 Task: Create a due date automation trigger when advanced on, on the monday after a card is due add fields with custom field "Resume" set to a date less than 1 days ago at 11:00 AM.
Action: Mouse moved to (976, 289)
Screenshot: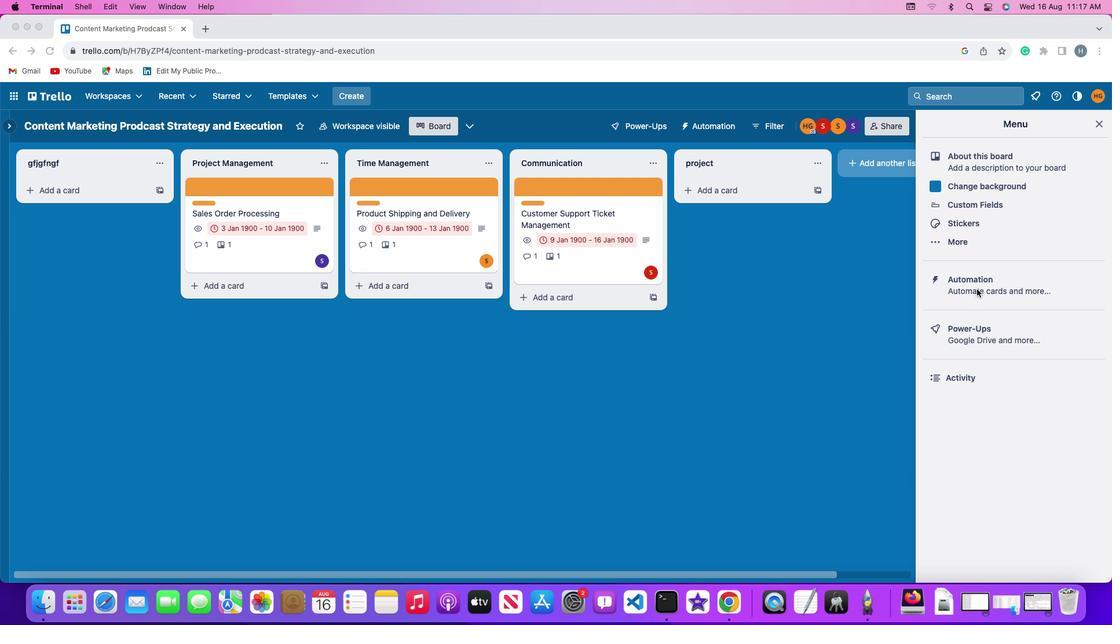 
Action: Mouse pressed left at (976, 289)
Screenshot: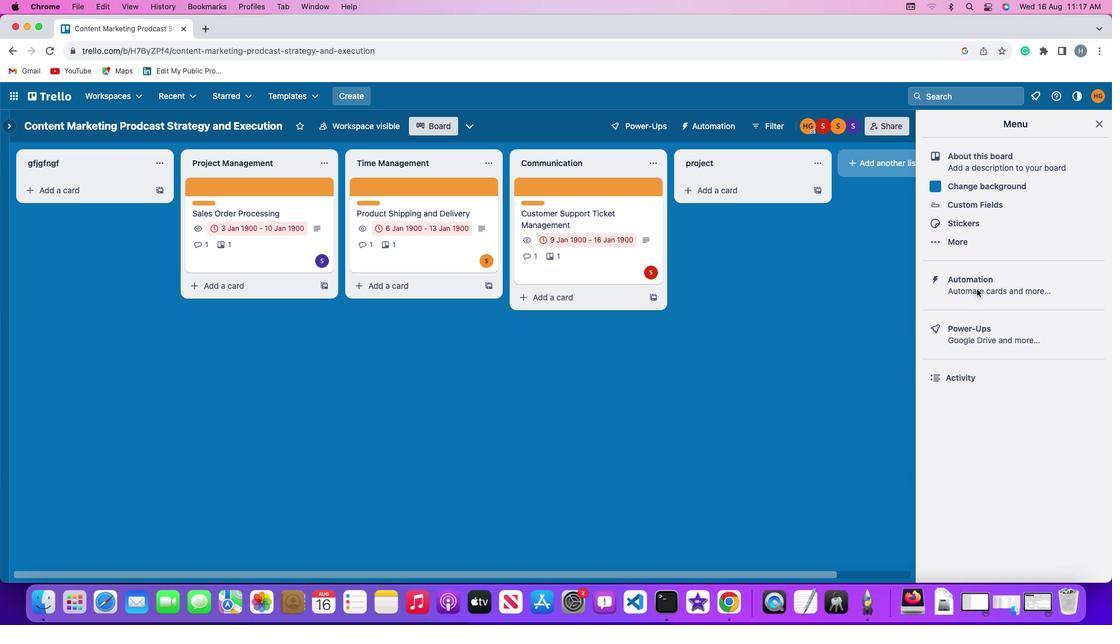 
Action: Mouse pressed left at (976, 289)
Screenshot: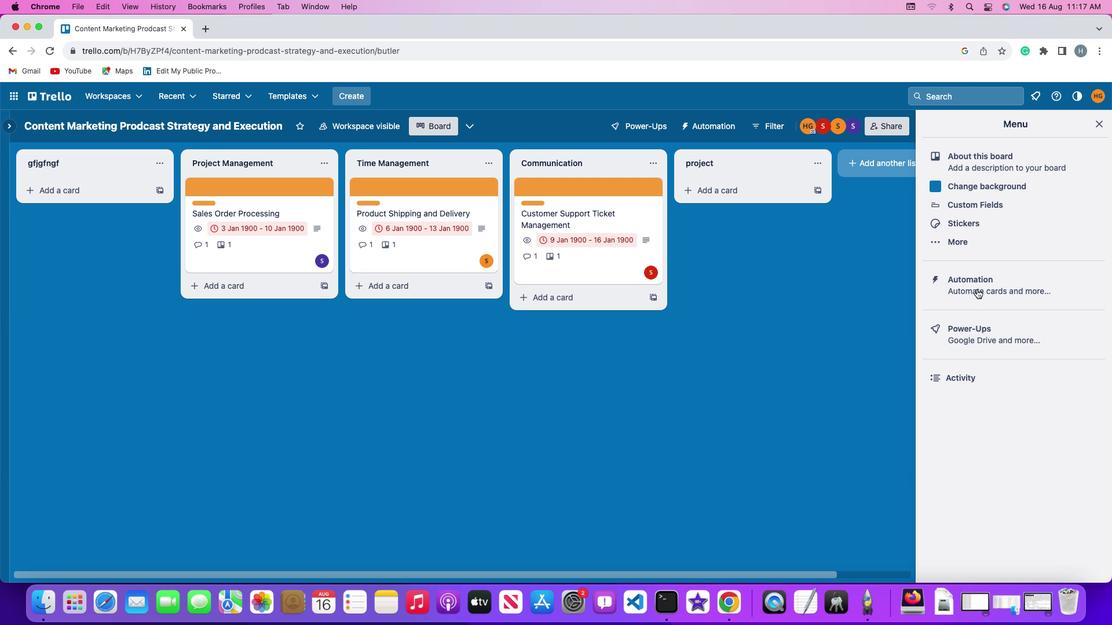 
Action: Mouse moved to (94, 274)
Screenshot: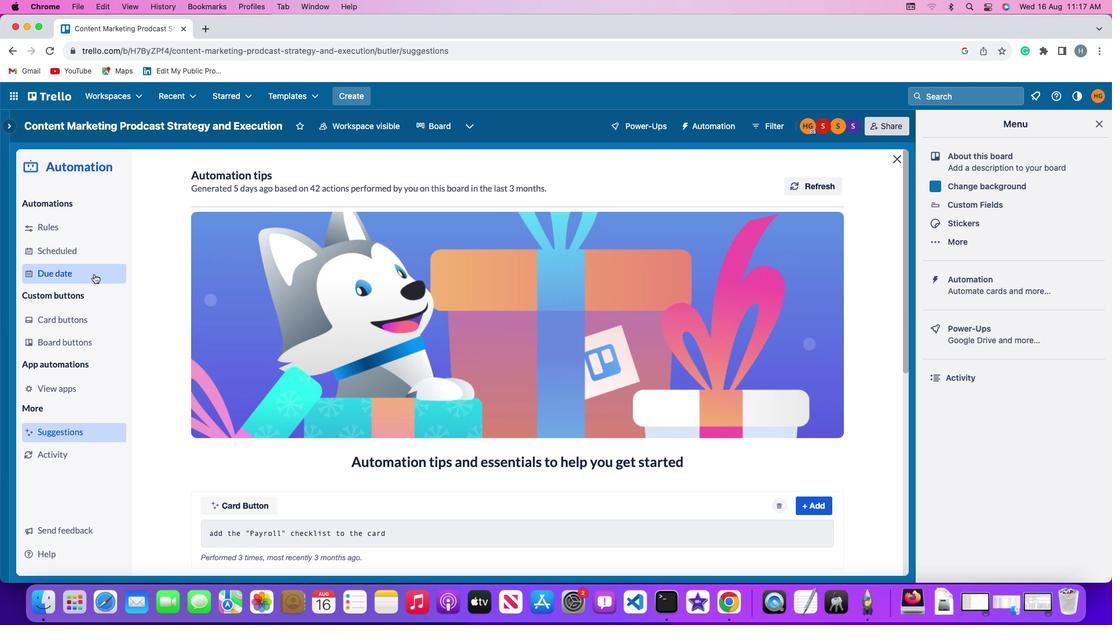 
Action: Mouse pressed left at (94, 274)
Screenshot: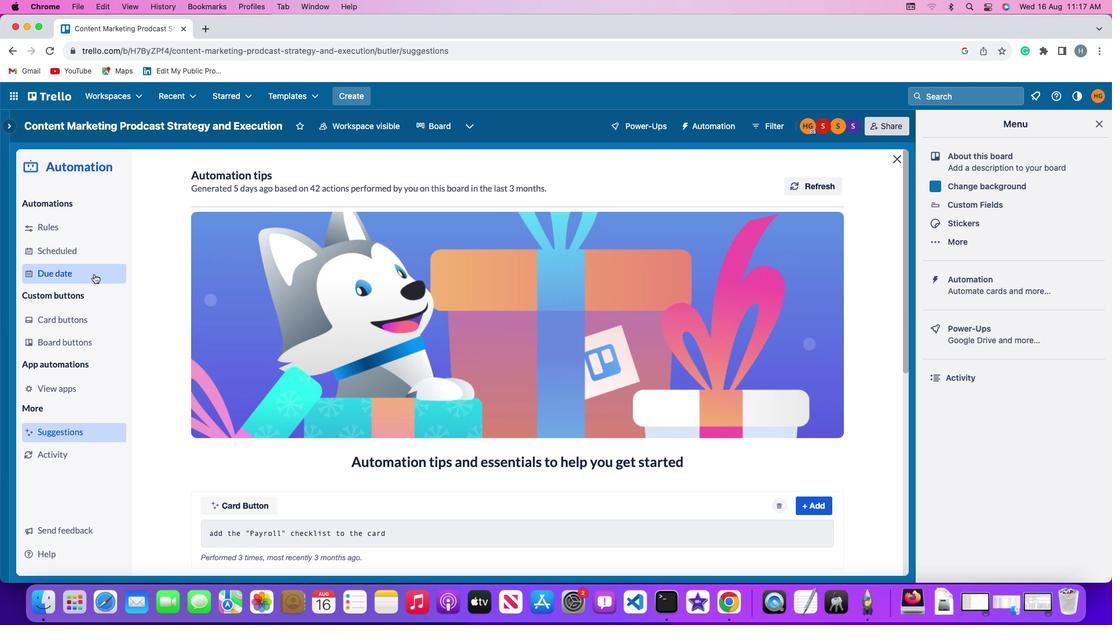 
Action: Mouse moved to (797, 175)
Screenshot: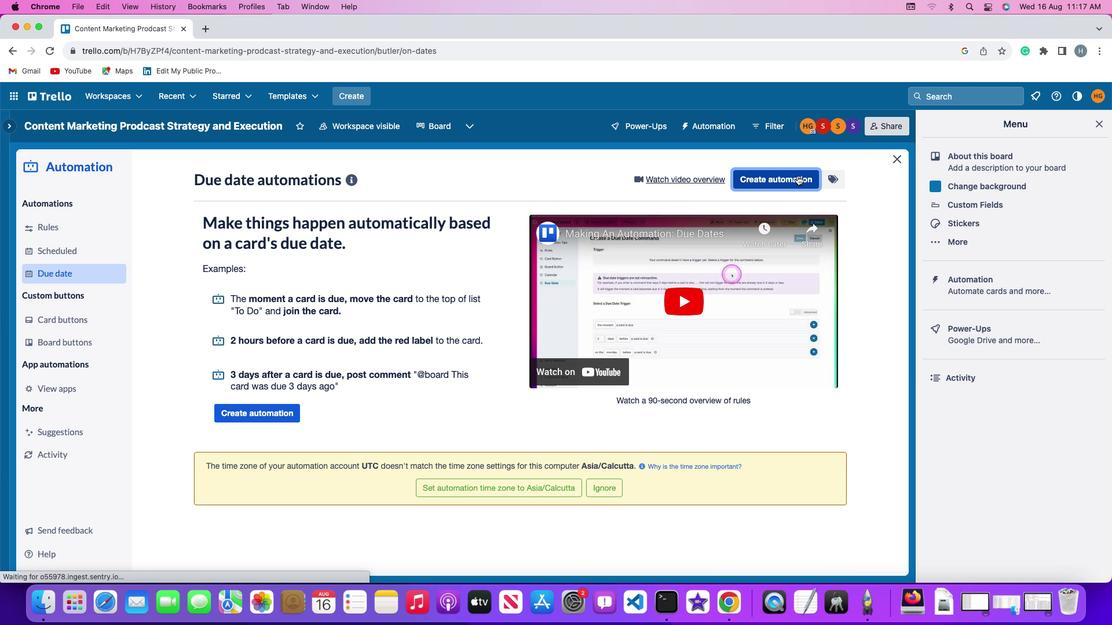 
Action: Mouse pressed left at (797, 175)
Screenshot: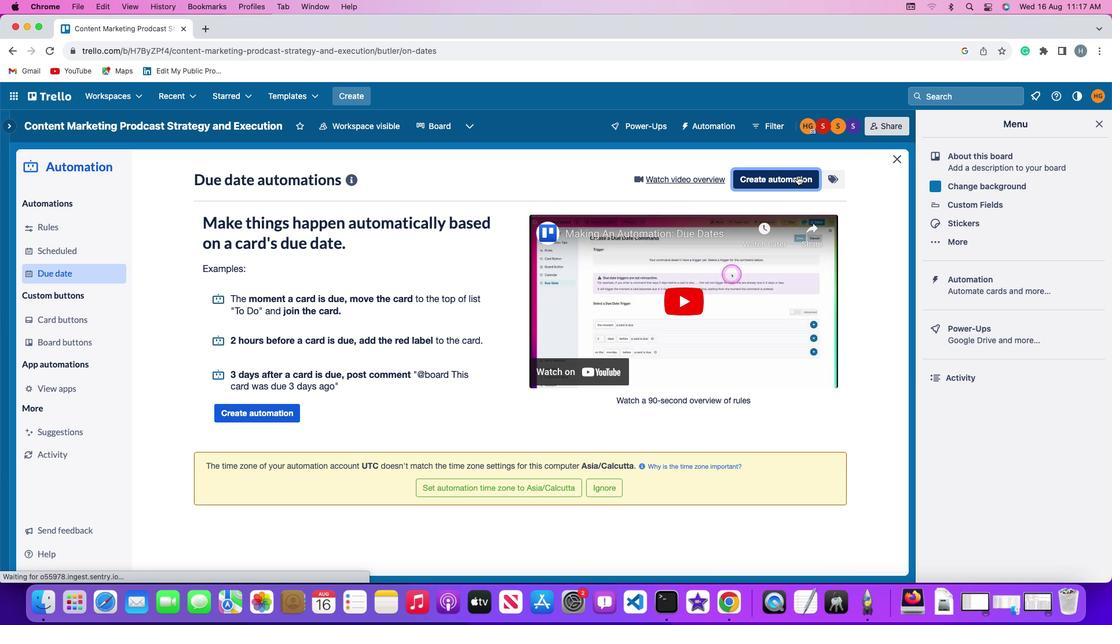 
Action: Mouse moved to (224, 286)
Screenshot: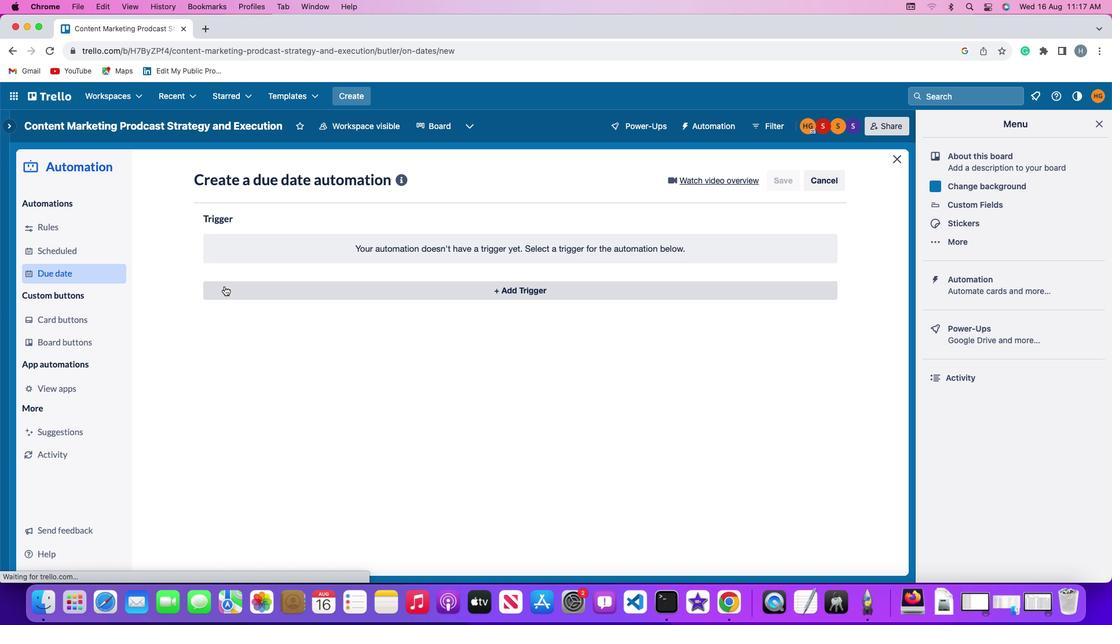 
Action: Mouse pressed left at (224, 286)
Screenshot: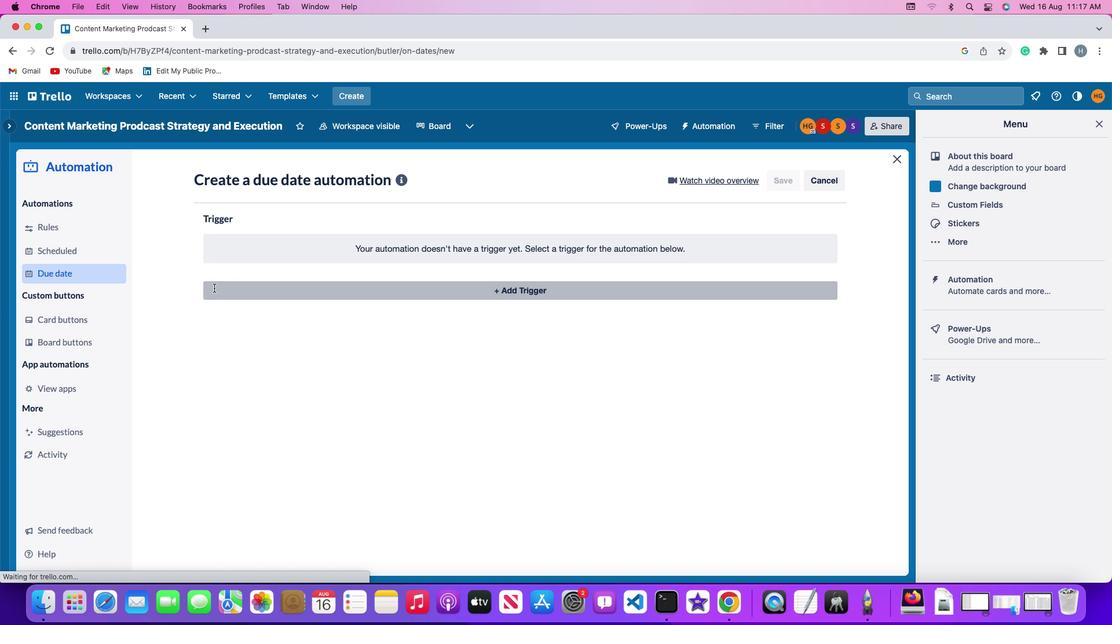 
Action: Mouse moved to (256, 502)
Screenshot: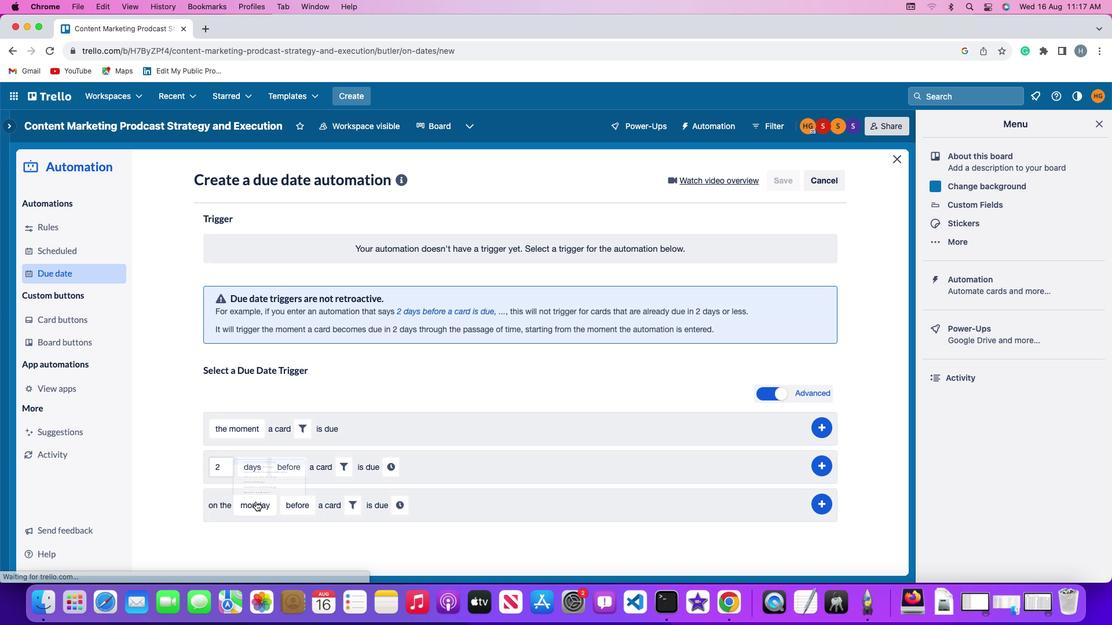 
Action: Mouse pressed left at (256, 502)
Screenshot: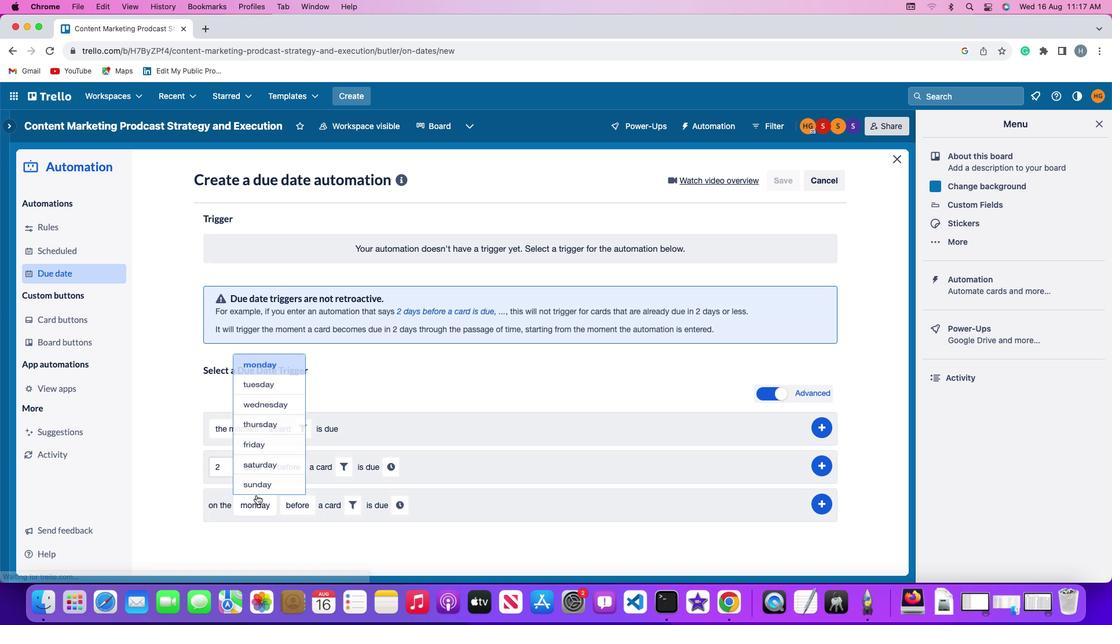 
Action: Mouse moved to (276, 342)
Screenshot: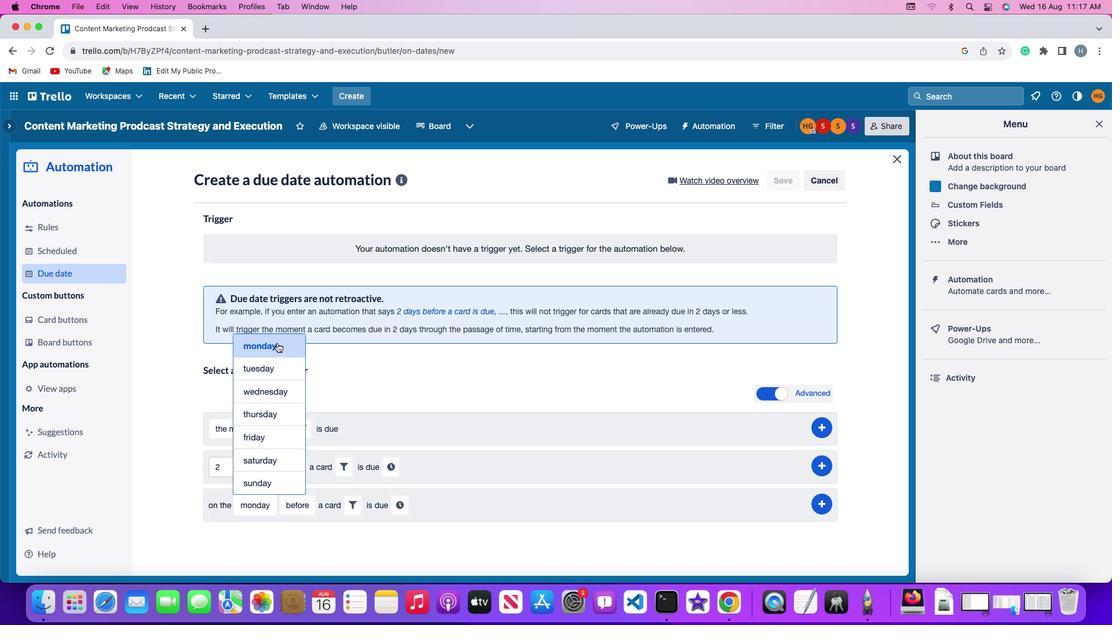 
Action: Mouse pressed left at (276, 342)
Screenshot: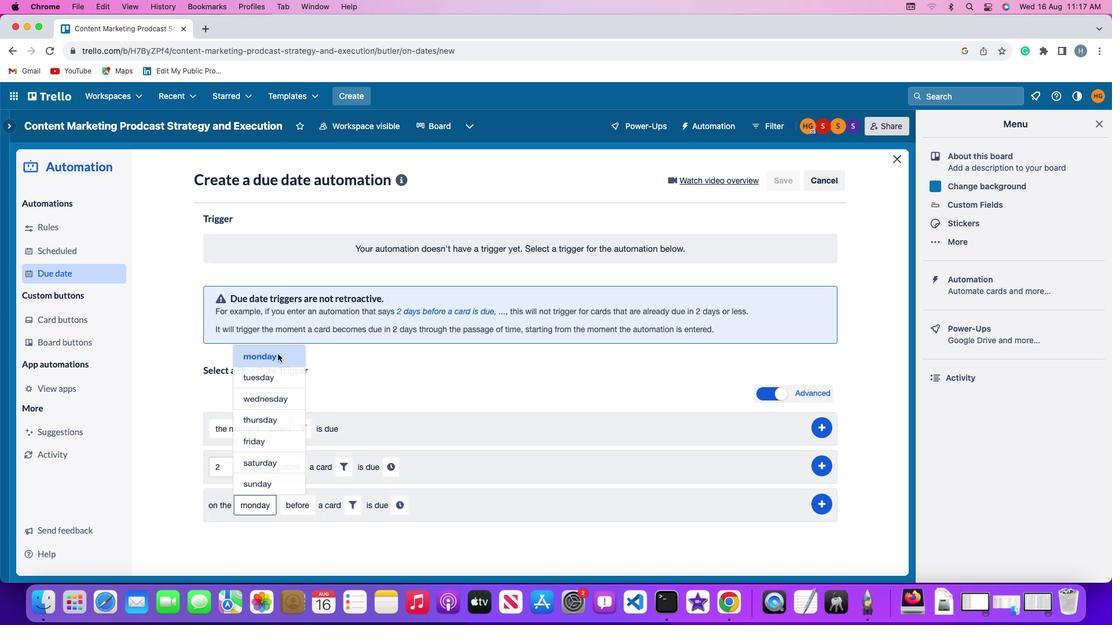 
Action: Mouse moved to (297, 508)
Screenshot: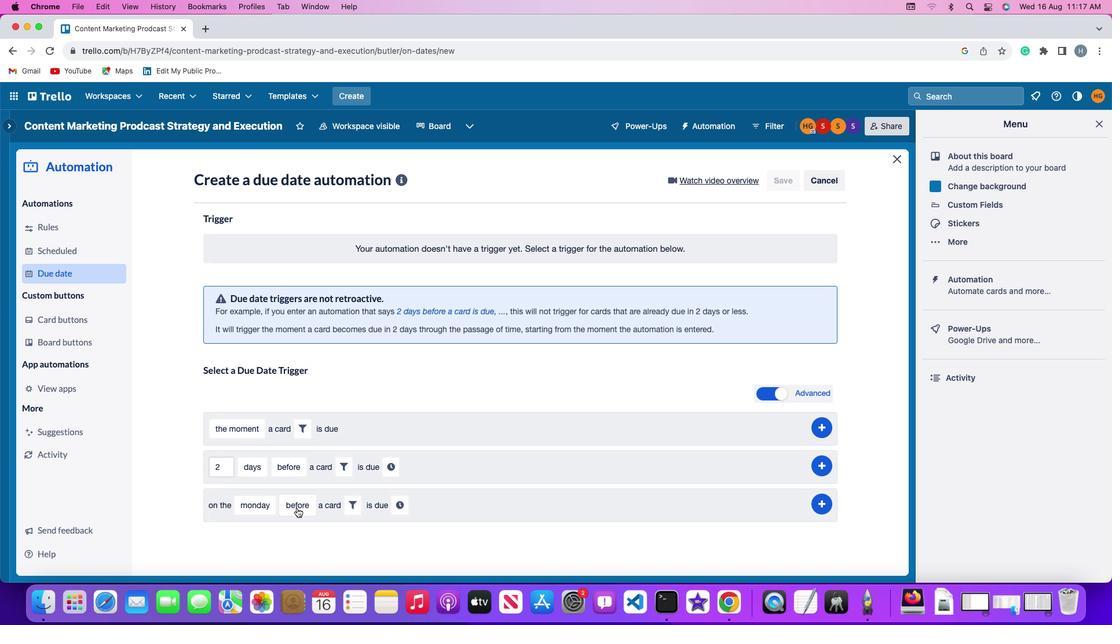 
Action: Mouse pressed left at (297, 508)
Screenshot: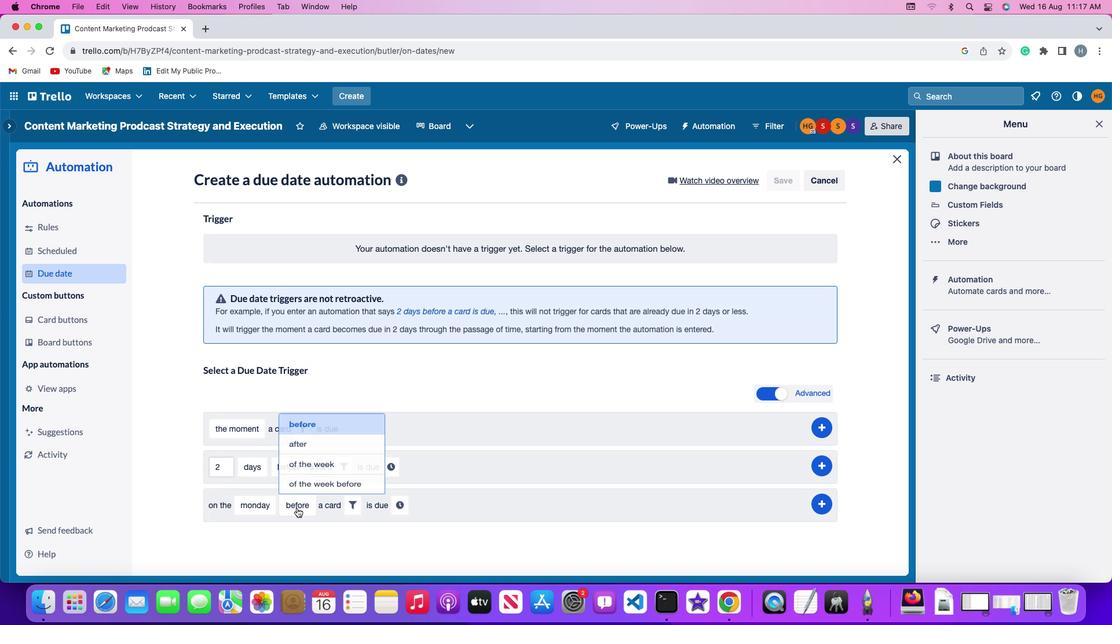 
Action: Mouse moved to (312, 437)
Screenshot: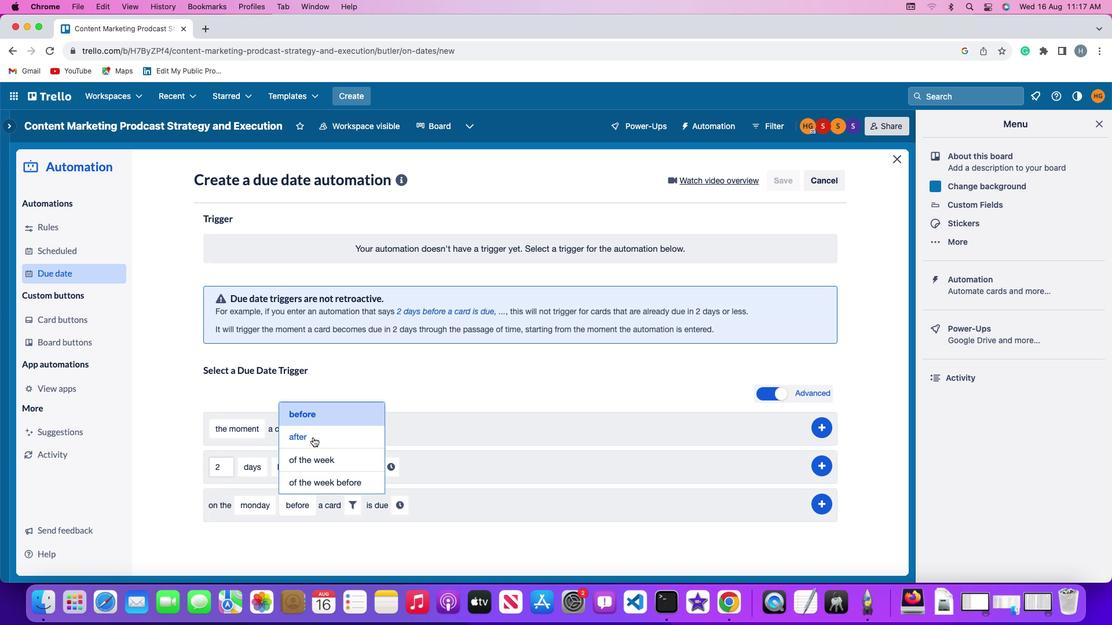 
Action: Mouse pressed left at (312, 437)
Screenshot: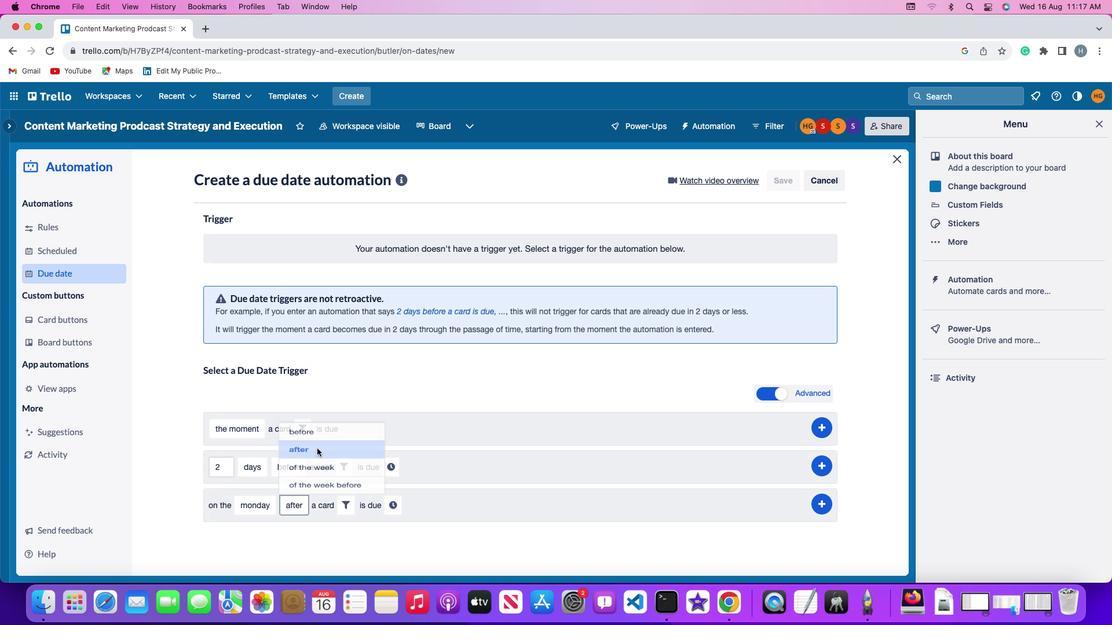 
Action: Mouse moved to (338, 505)
Screenshot: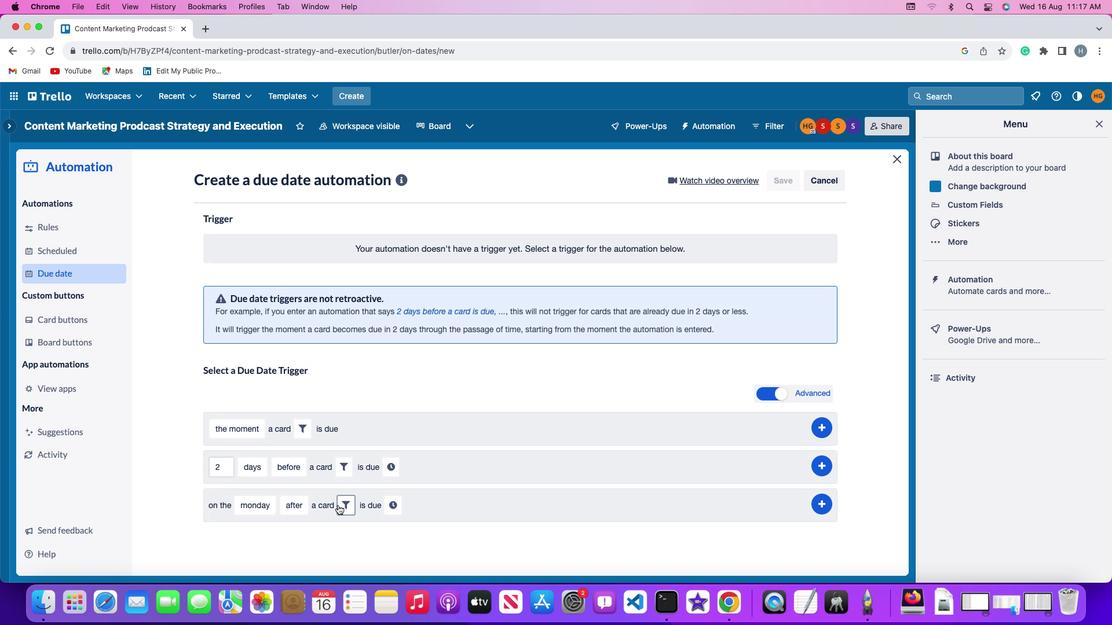 
Action: Mouse pressed left at (338, 505)
Screenshot: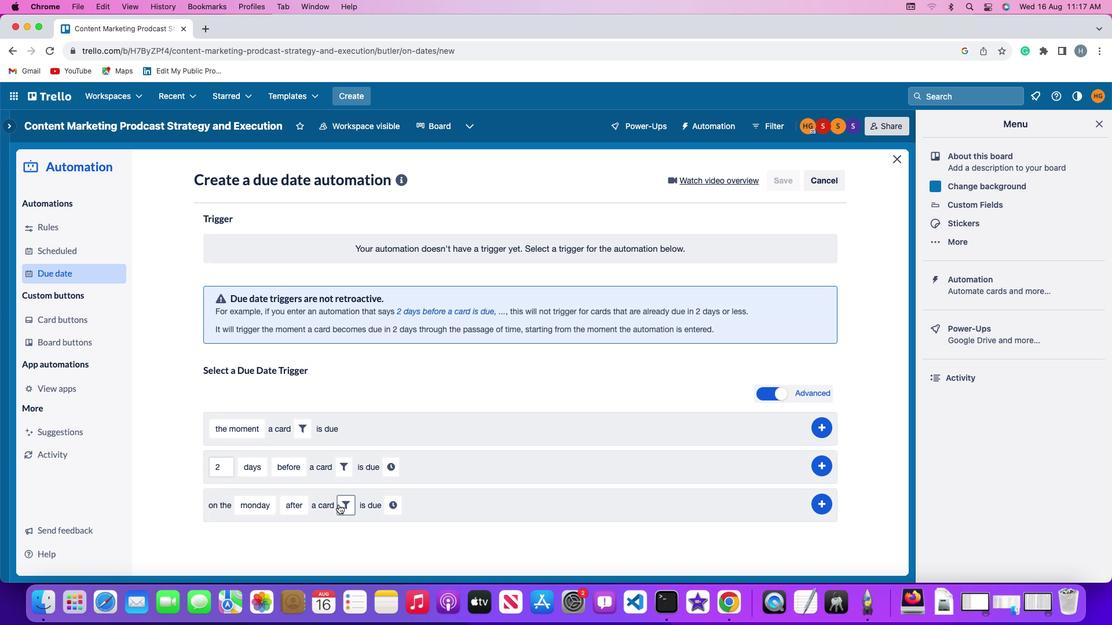 
Action: Mouse moved to (523, 549)
Screenshot: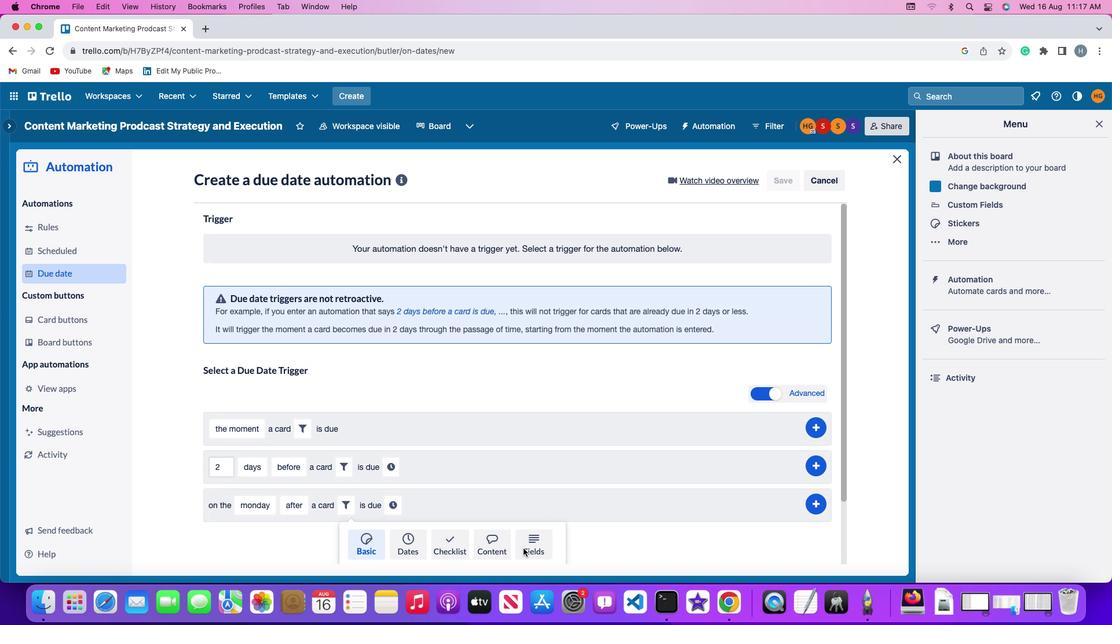 
Action: Mouse pressed left at (523, 549)
Screenshot: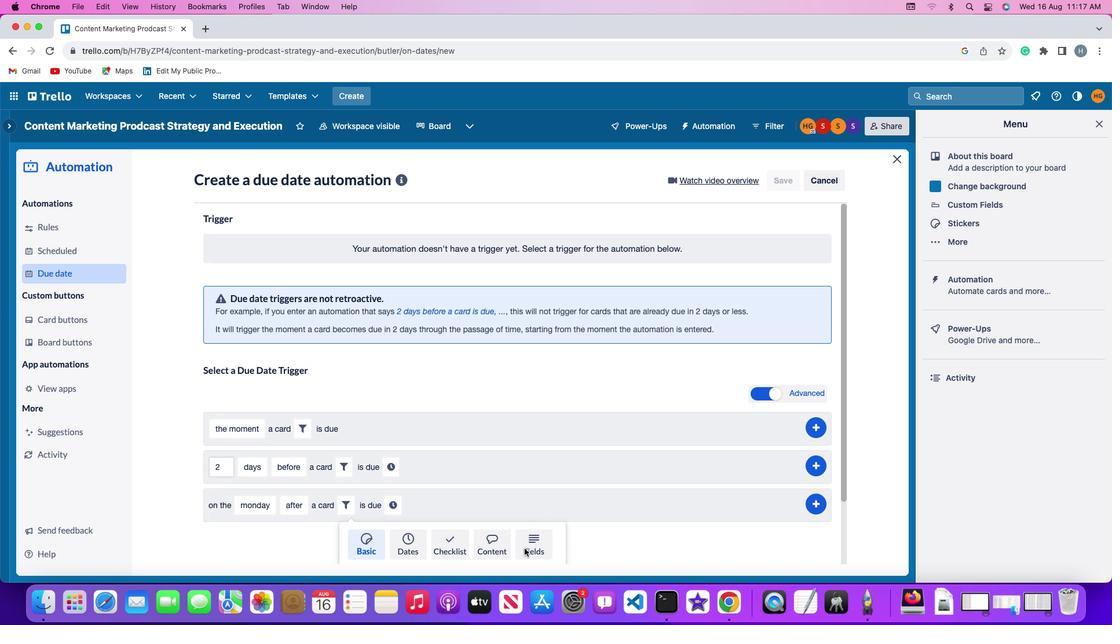 
Action: Mouse moved to (274, 542)
Screenshot: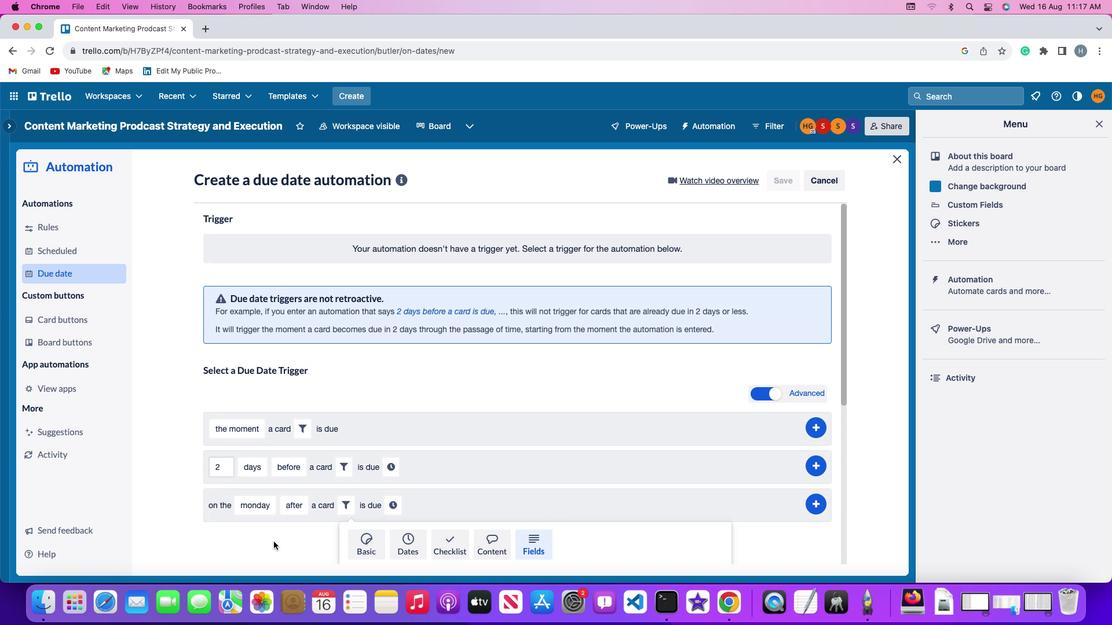 
Action: Mouse scrolled (274, 542) with delta (0, 0)
Screenshot: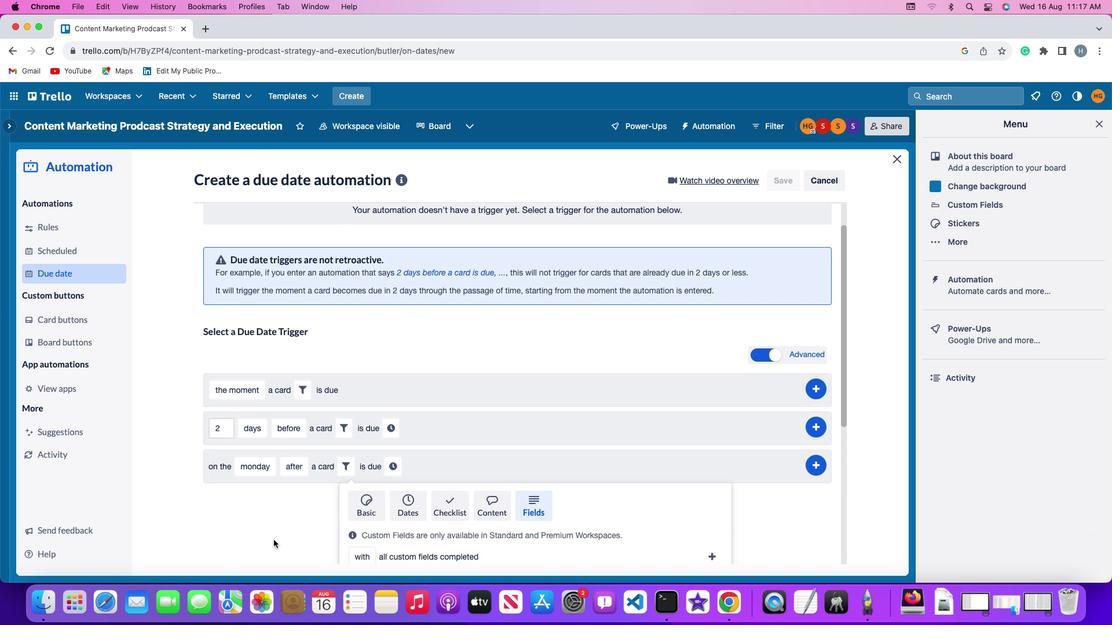 
Action: Mouse scrolled (274, 542) with delta (0, 0)
Screenshot: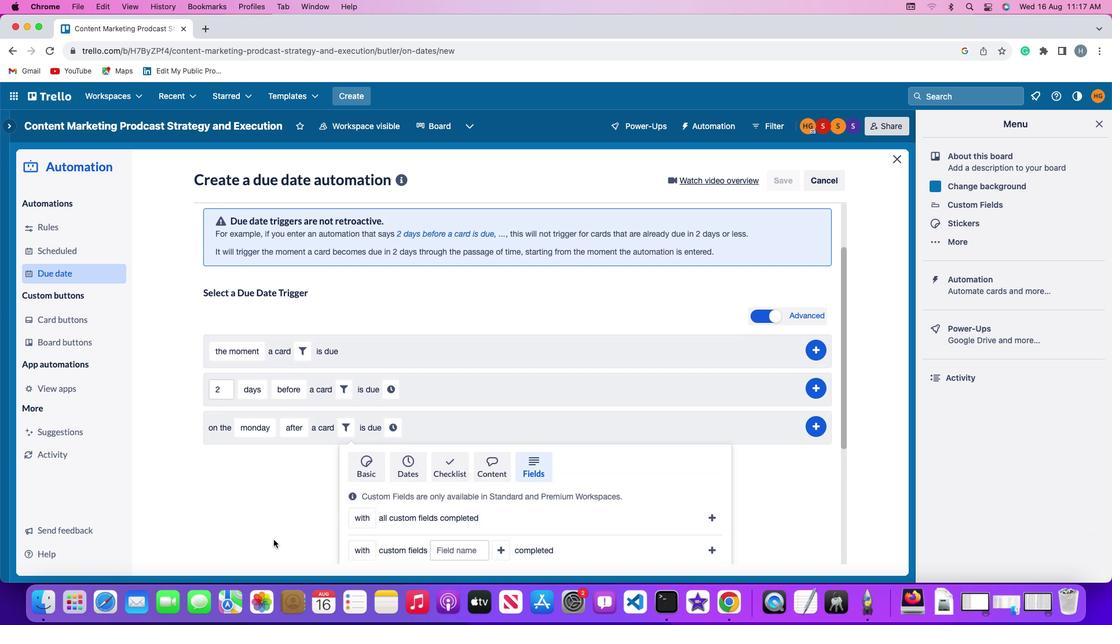 
Action: Mouse scrolled (274, 542) with delta (0, -1)
Screenshot: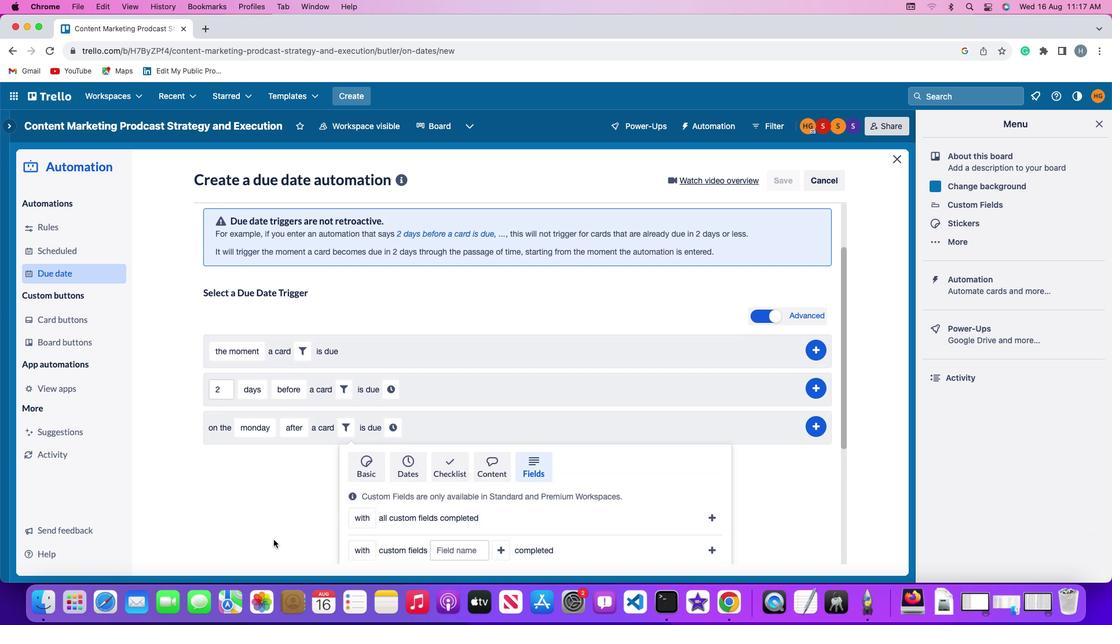 
Action: Mouse moved to (273, 541)
Screenshot: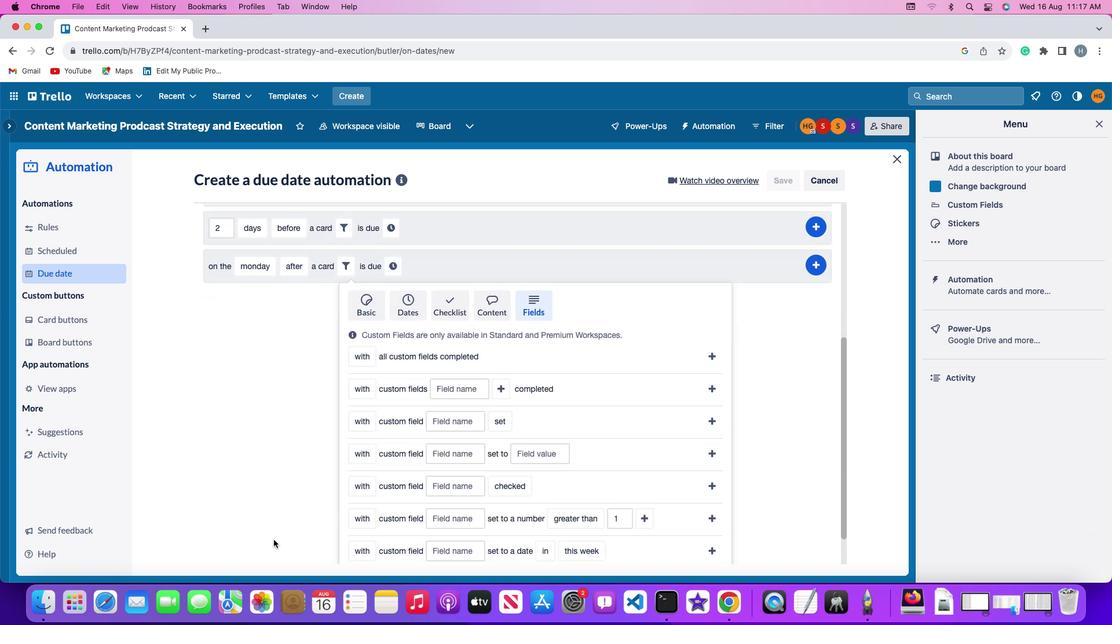 
Action: Mouse scrolled (273, 541) with delta (0, -2)
Screenshot: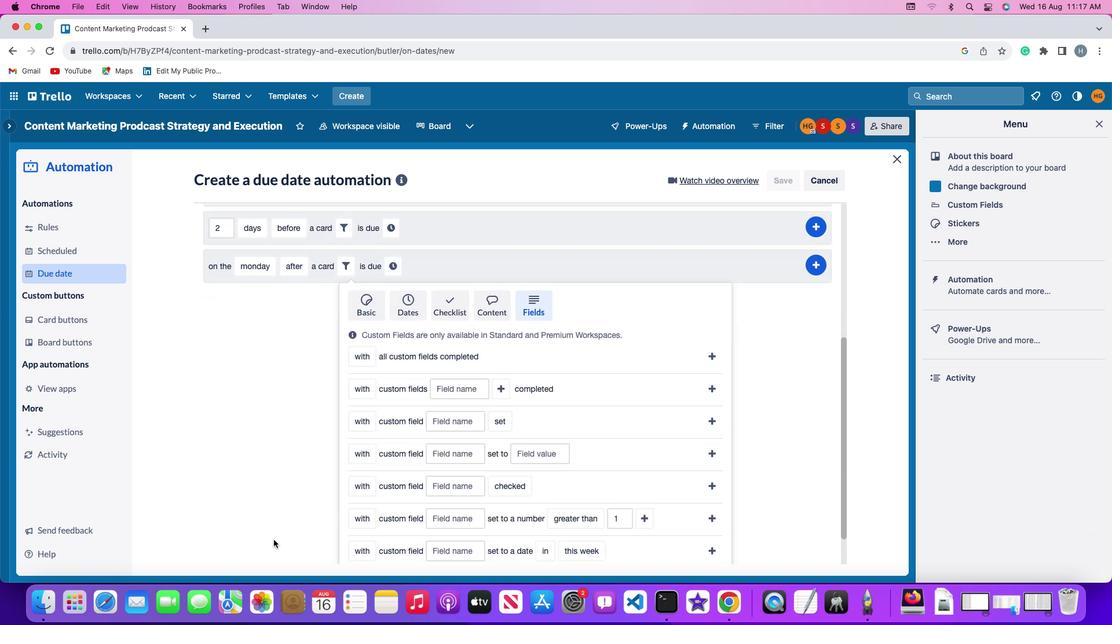 
Action: Mouse moved to (273, 540)
Screenshot: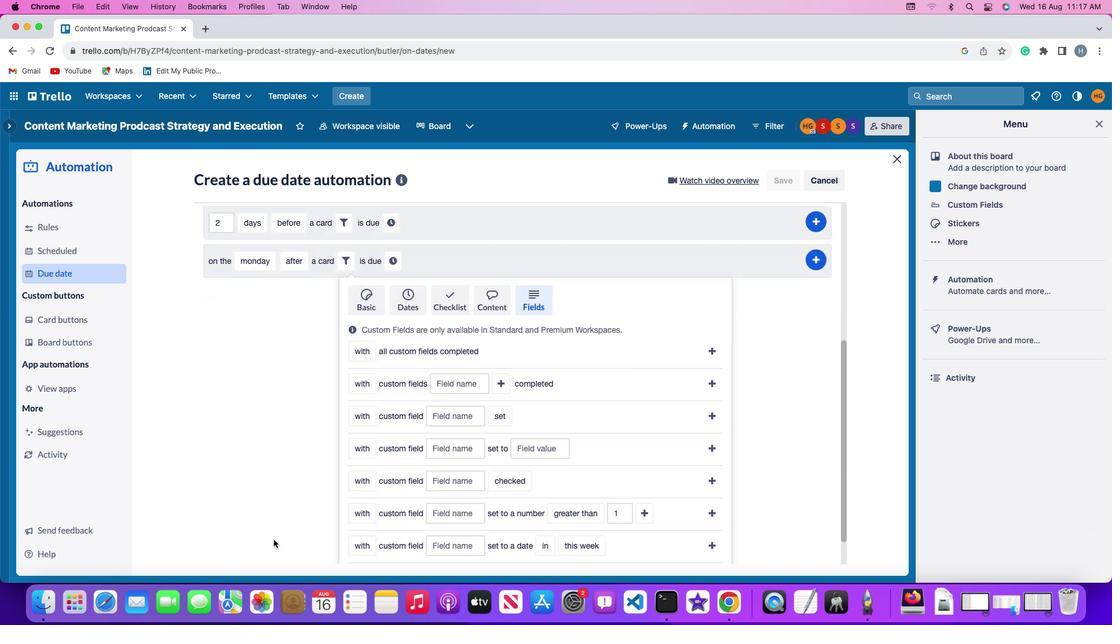 
Action: Mouse scrolled (273, 540) with delta (0, 0)
Screenshot: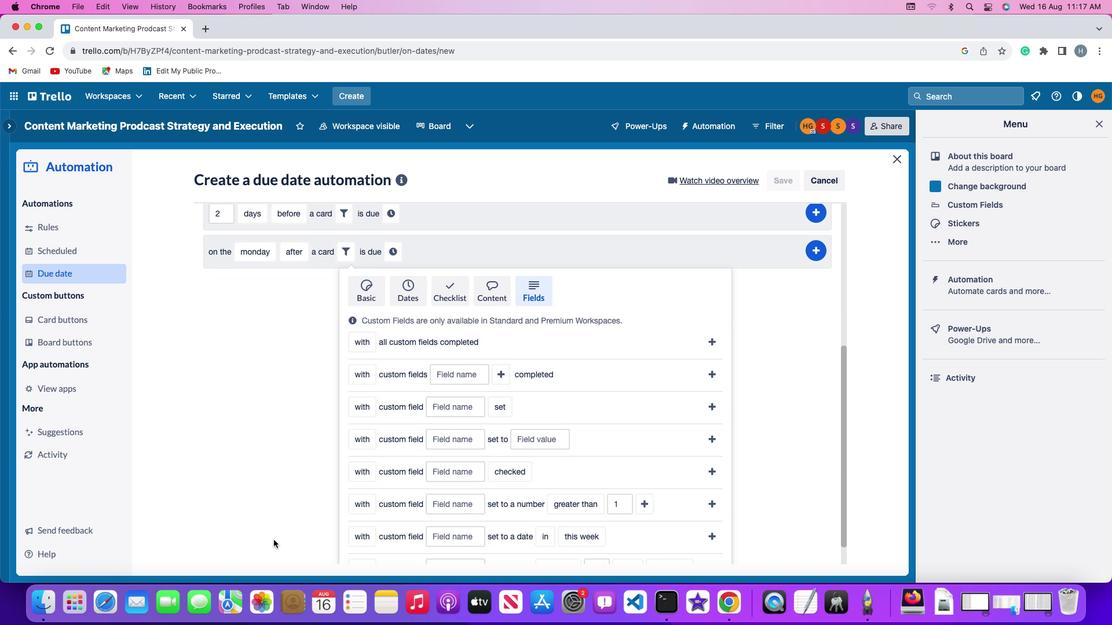 
Action: Mouse scrolled (273, 540) with delta (0, 0)
Screenshot: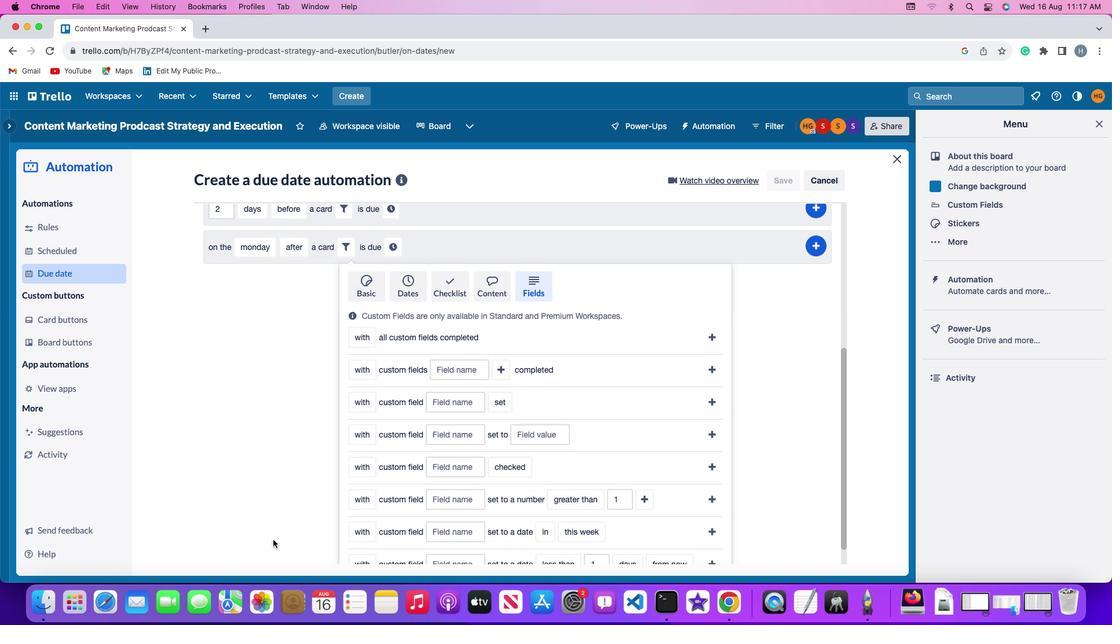 
Action: Mouse scrolled (273, 540) with delta (0, -1)
Screenshot: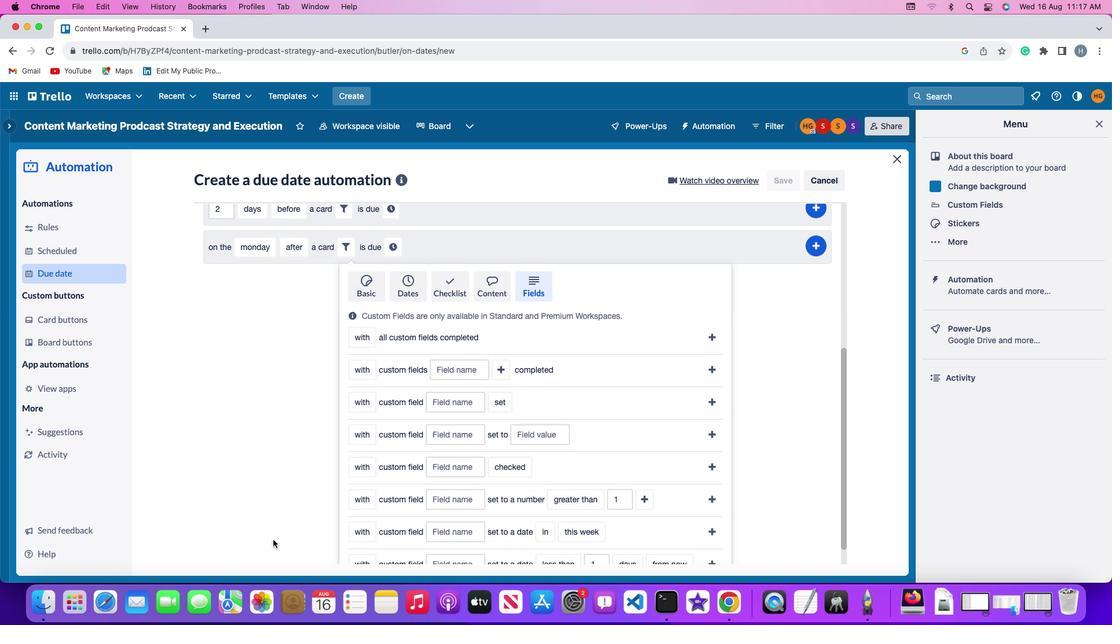 
Action: Mouse scrolled (273, 540) with delta (0, -2)
Screenshot: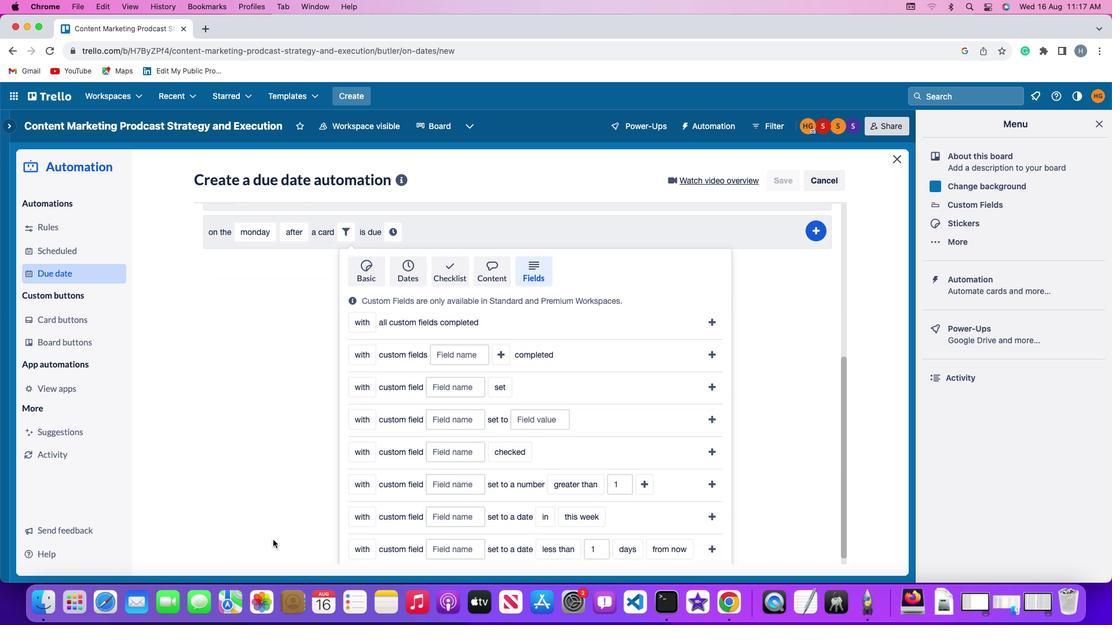 
Action: Mouse moved to (276, 539)
Screenshot: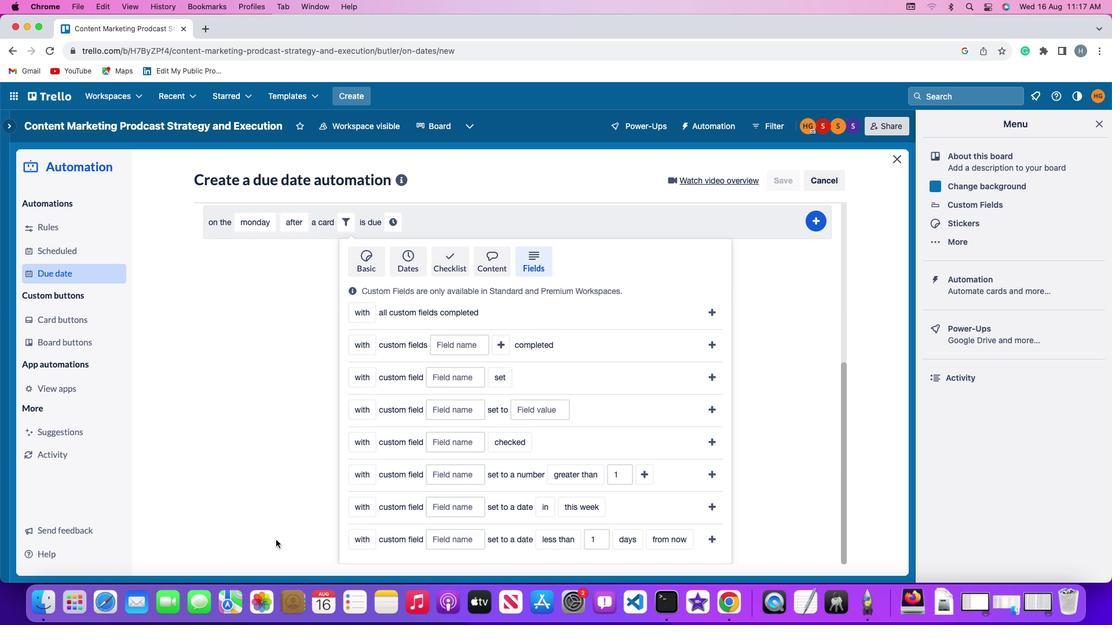 
Action: Mouse scrolled (276, 539) with delta (0, 0)
Screenshot: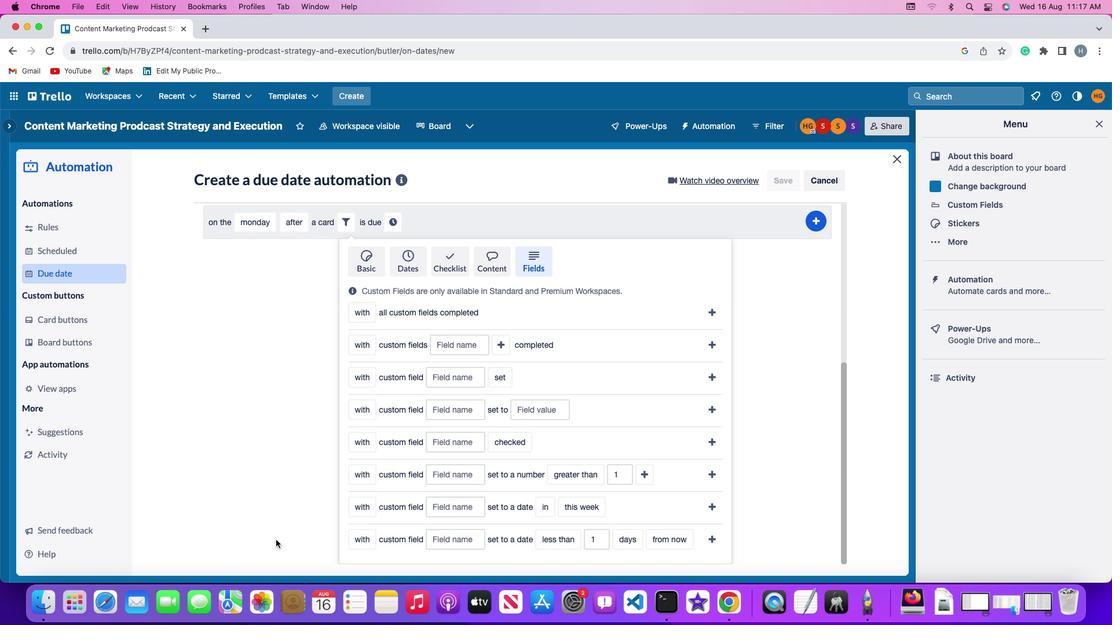
Action: Mouse scrolled (276, 539) with delta (0, 0)
Screenshot: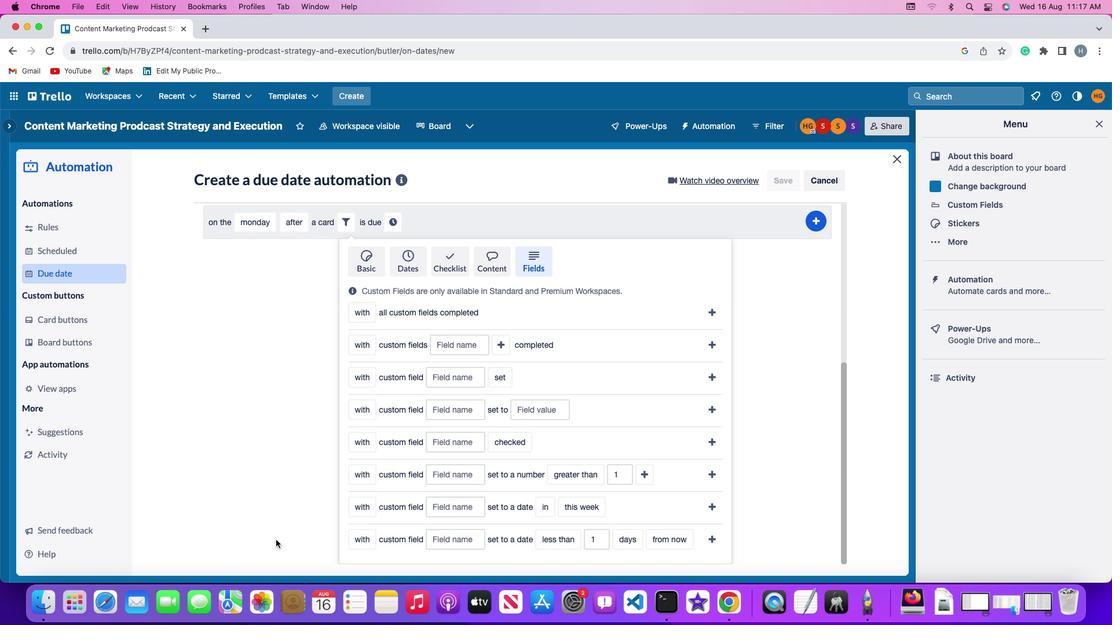 
Action: Mouse scrolled (276, 539) with delta (0, -1)
Screenshot: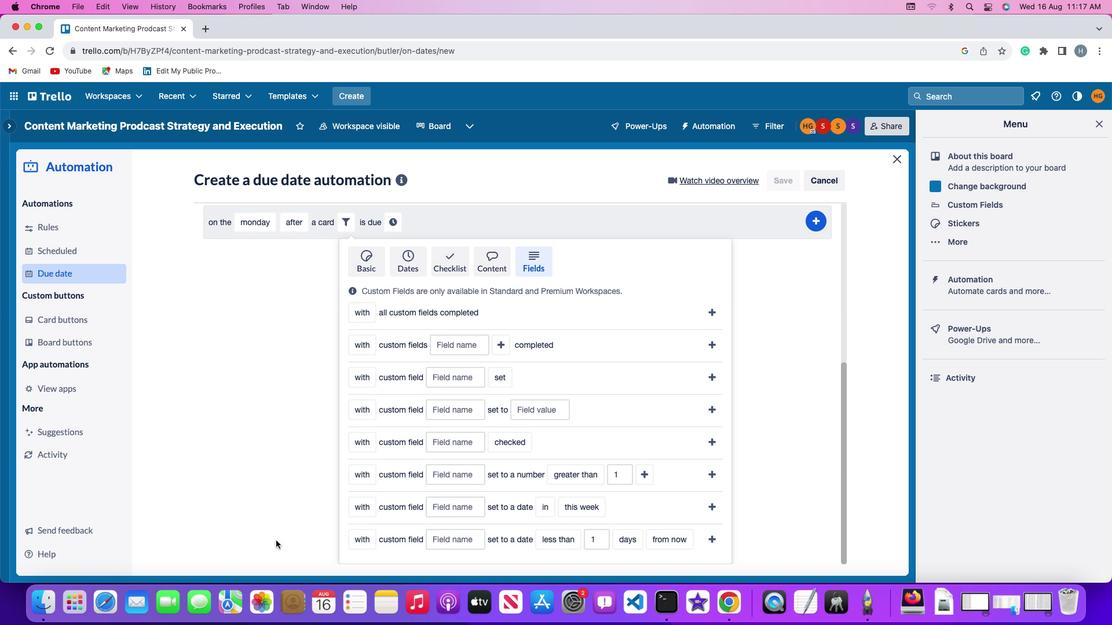 
Action: Mouse scrolled (276, 539) with delta (0, -2)
Screenshot: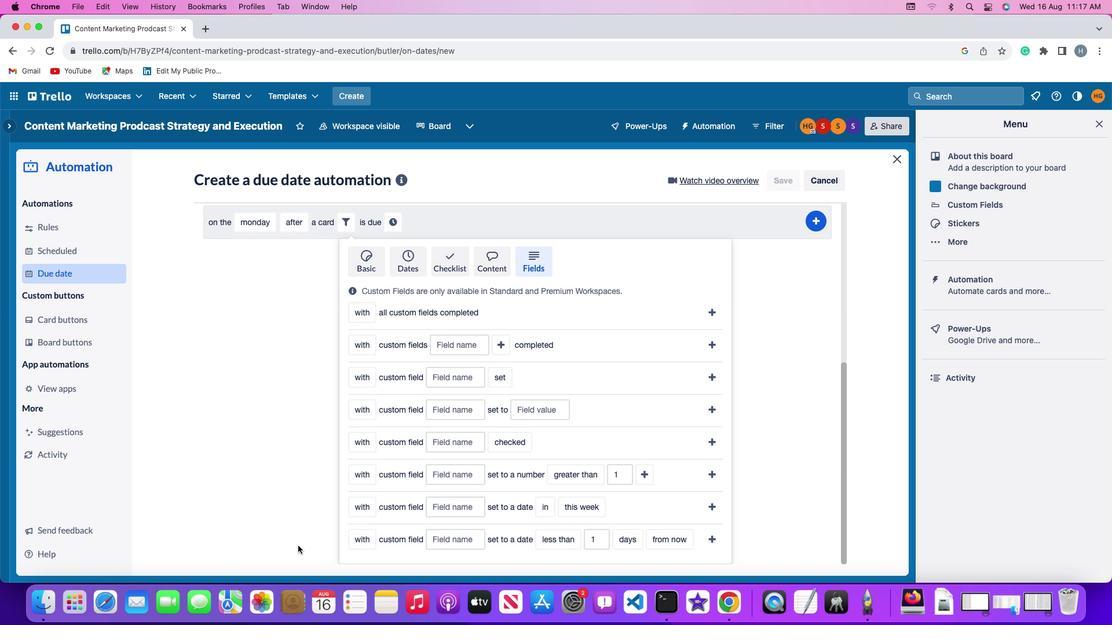 
Action: Mouse moved to (355, 539)
Screenshot: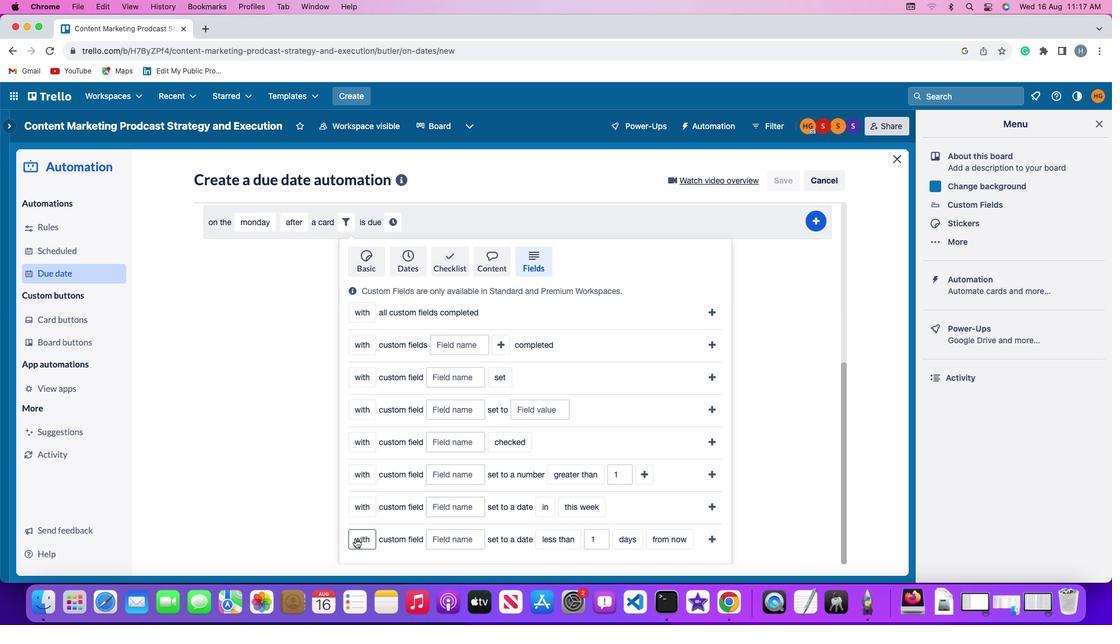 
Action: Mouse pressed left at (355, 539)
Screenshot: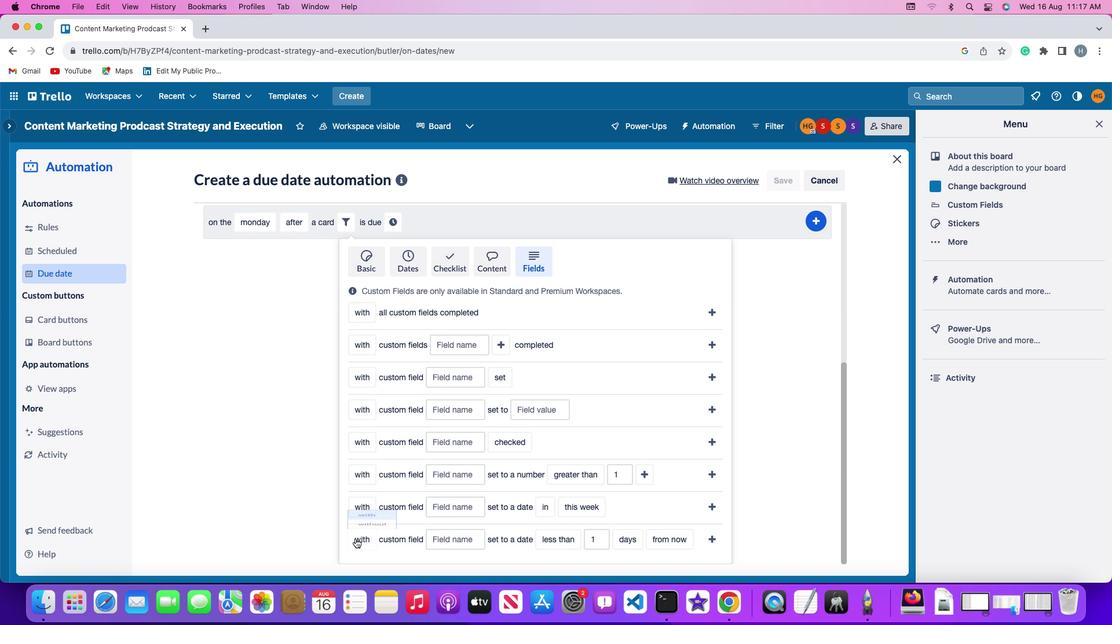 
Action: Mouse moved to (371, 493)
Screenshot: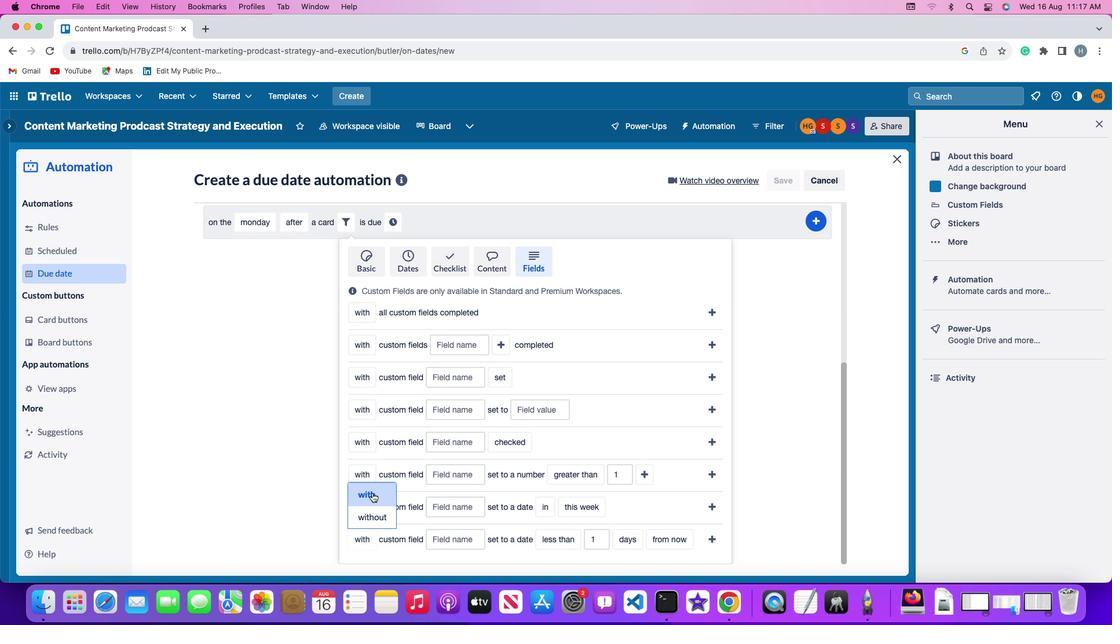 
Action: Mouse pressed left at (371, 493)
Screenshot: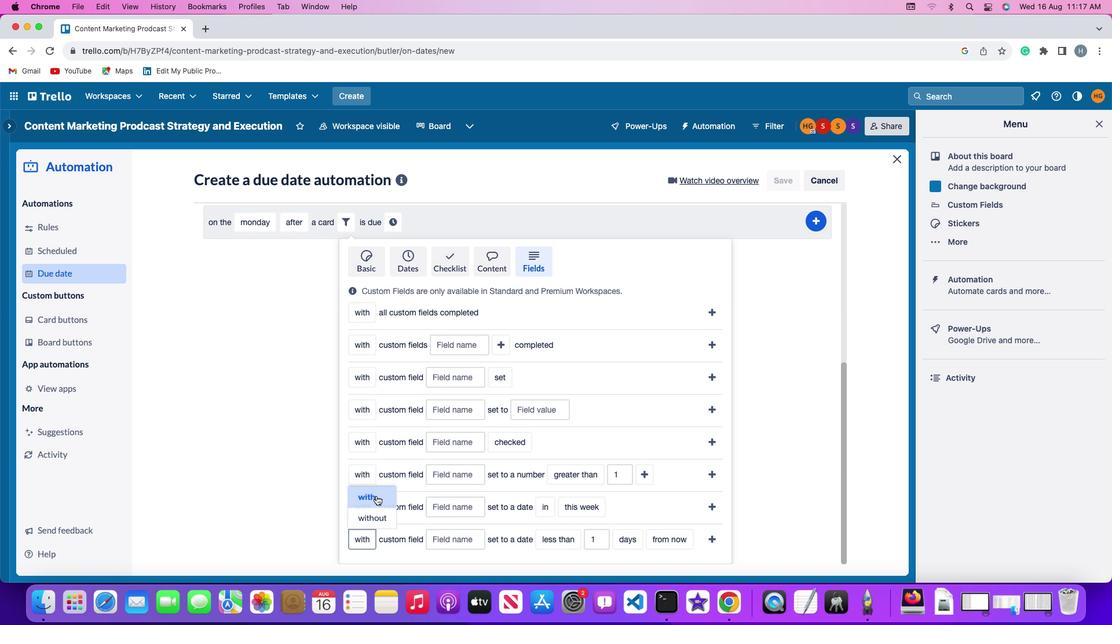 
Action: Mouse moved to (468, 545)
Screenshot: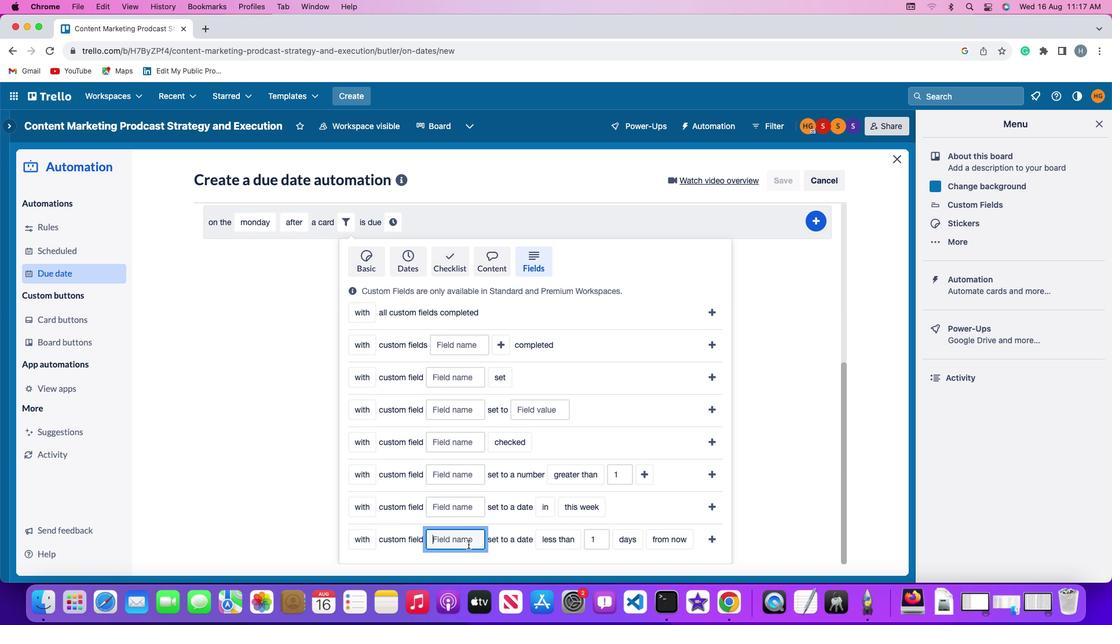 
Action: Mouse pressed left at (468, 545)
Screenshot: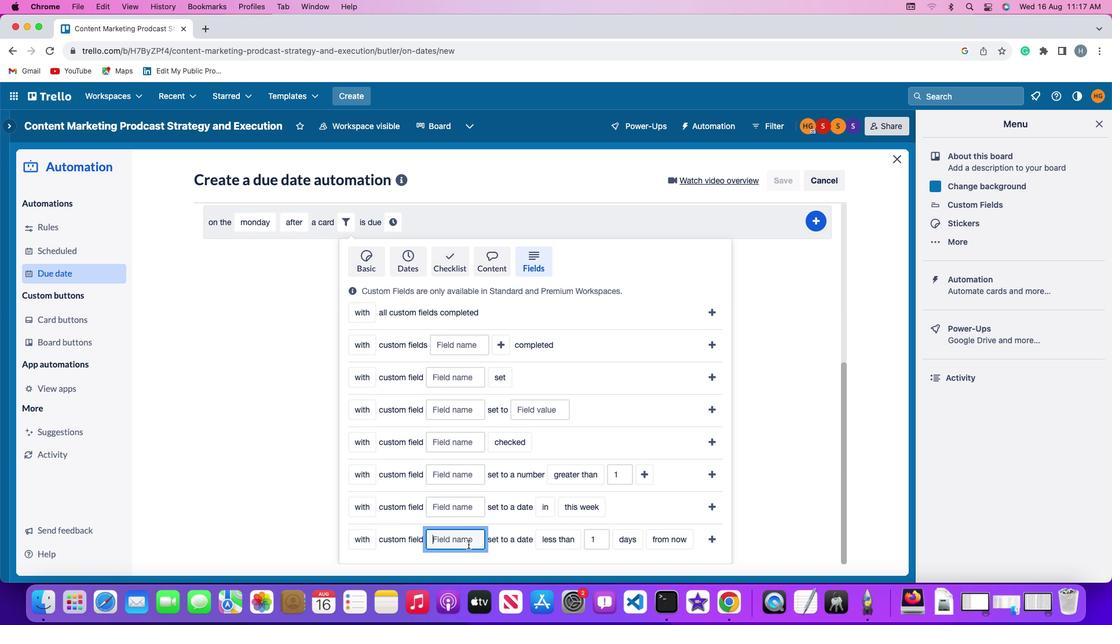 
Action: Key pressed Key.shift'R''e''s''u''m''e'
Screenshot: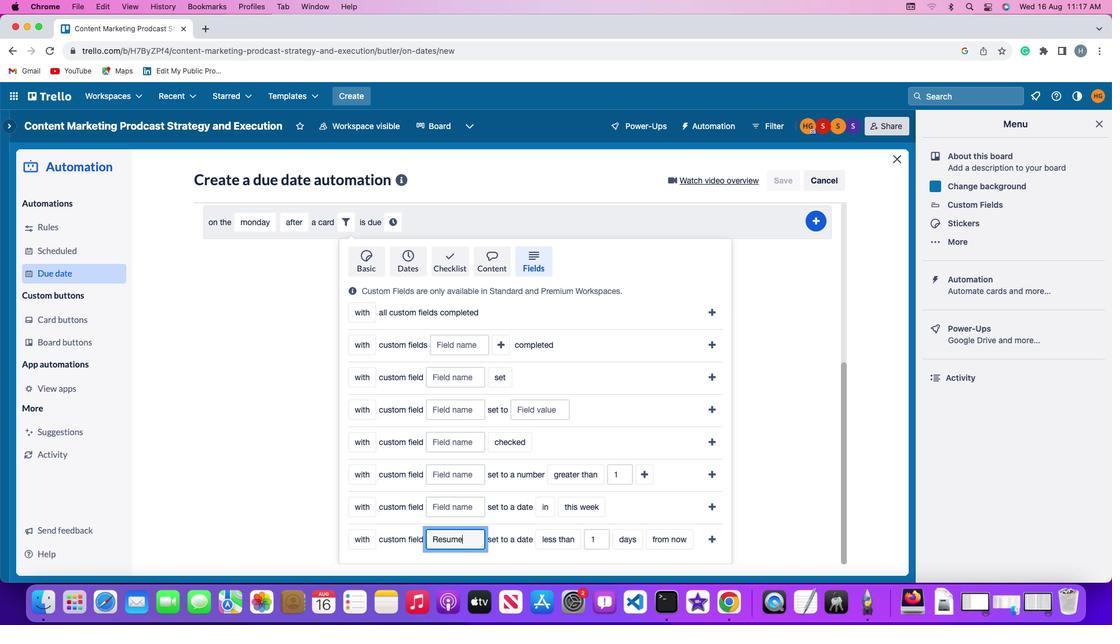 
Action: Mouse moved to (560, 544)
Screenshot: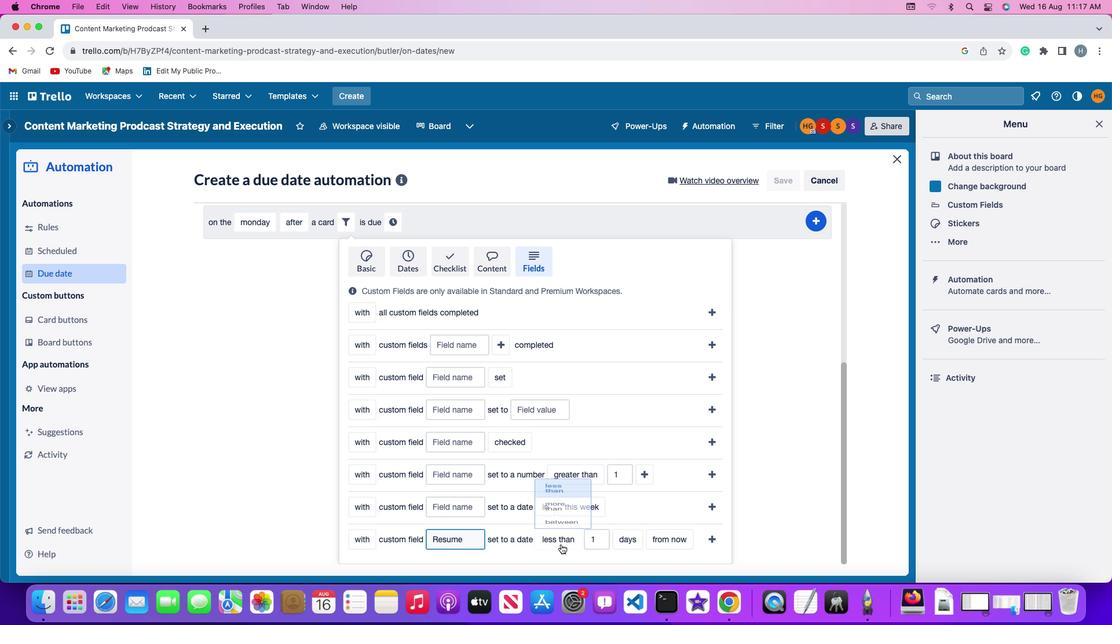 
Action: Mouse pressed left at (560, 544)
Screenshot: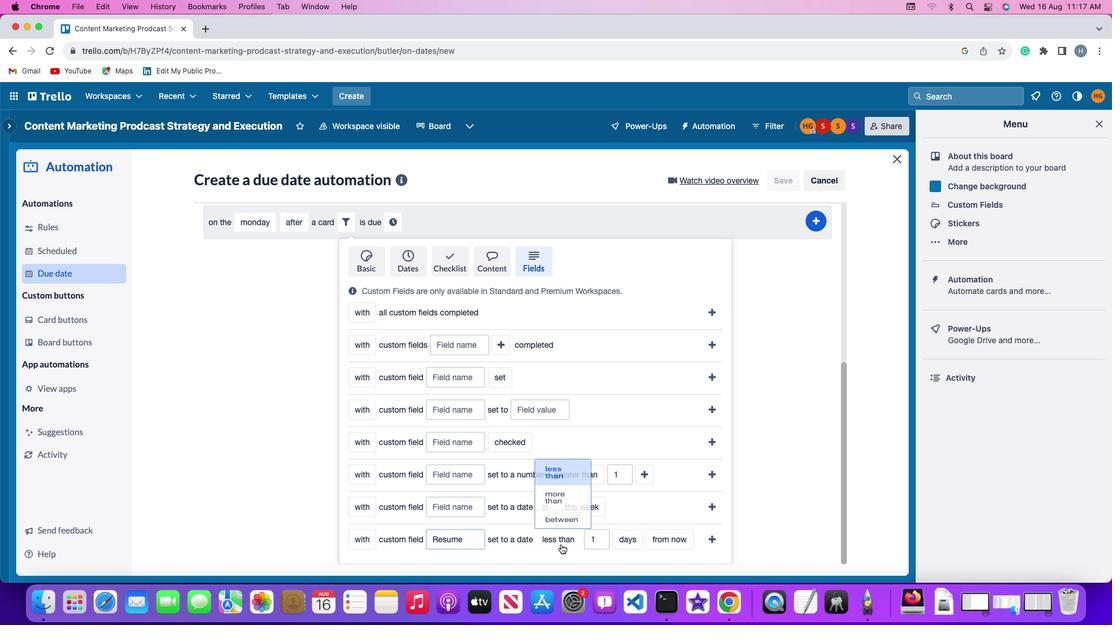 
Action: Mouse moved to (567, 455)
Screenshot: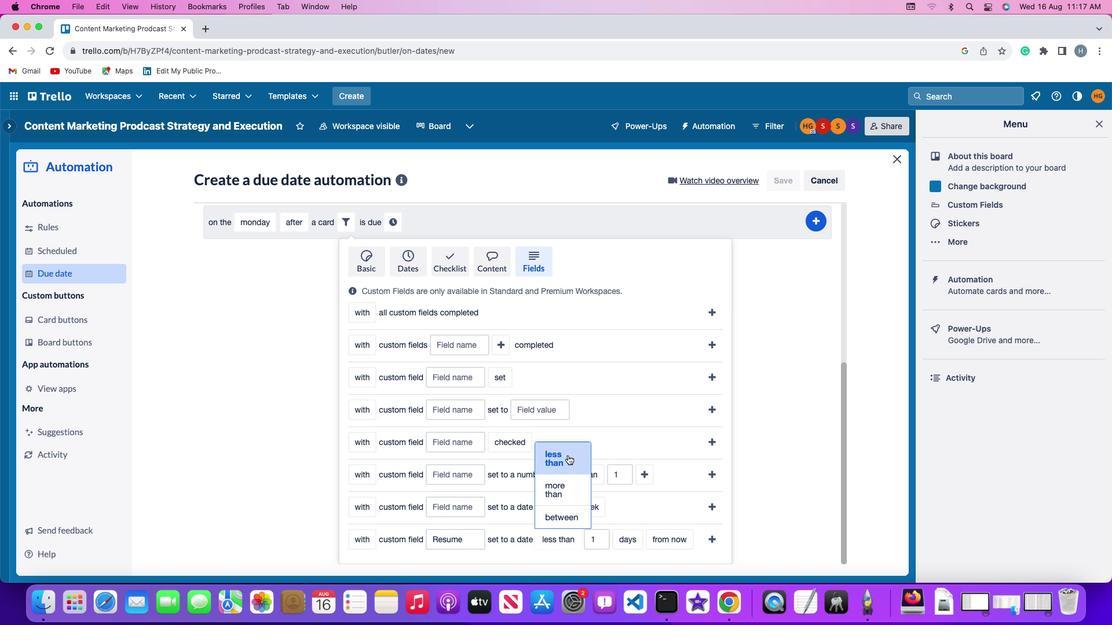 
Action: Mouse pressed left at (567, 455)
Screenshot: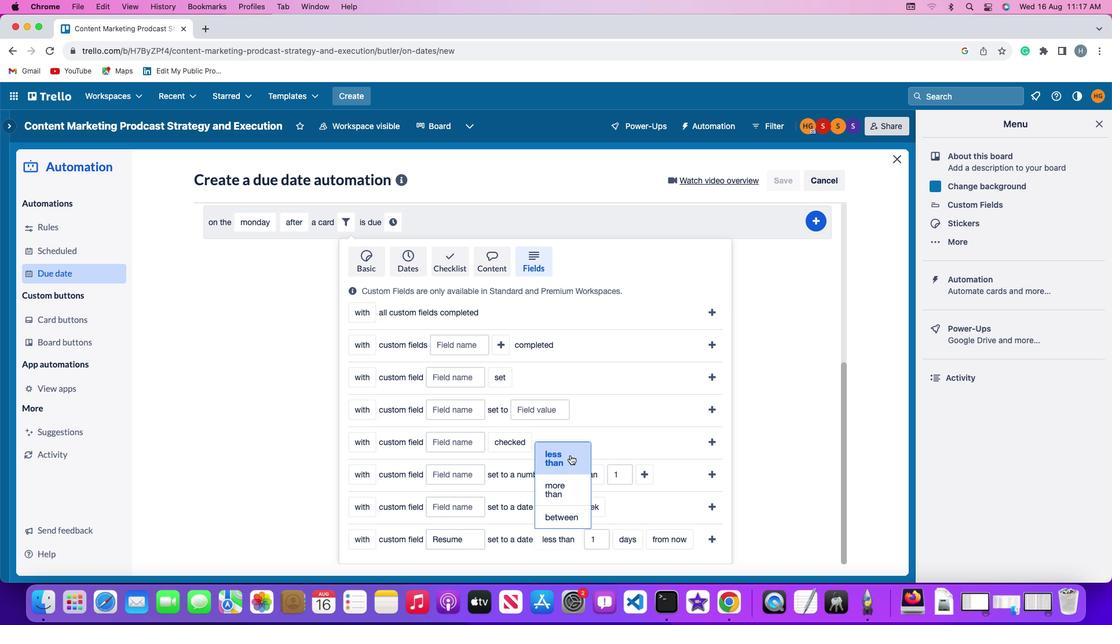 
Action: Mouse moved to (606, 540)
Screenshot: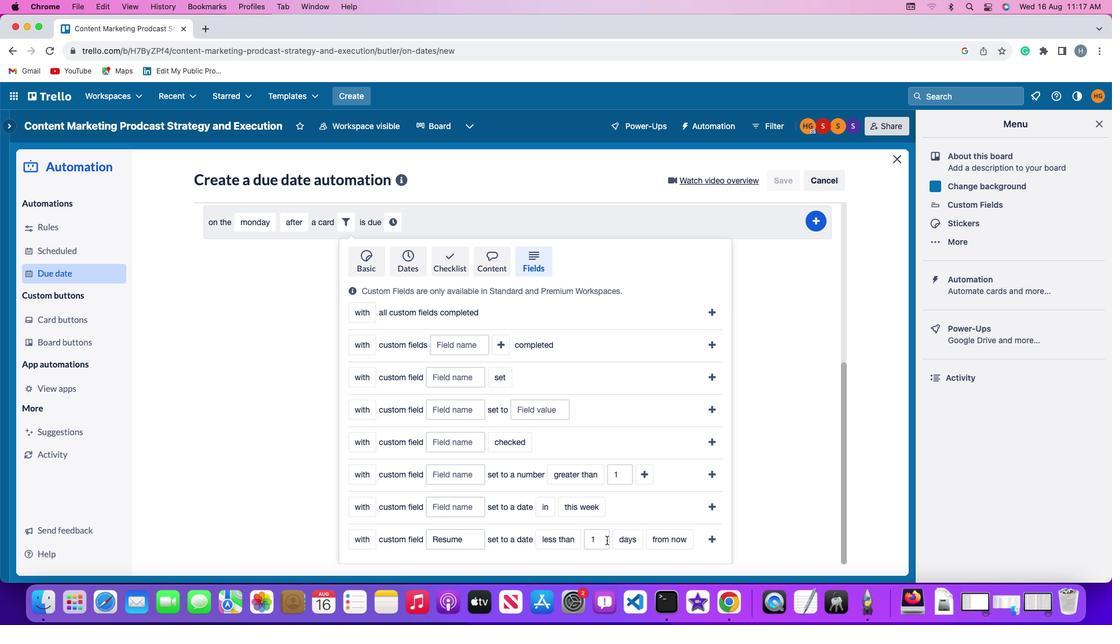 
Action: Mouse pressed left at (606, 540)
Screenshot: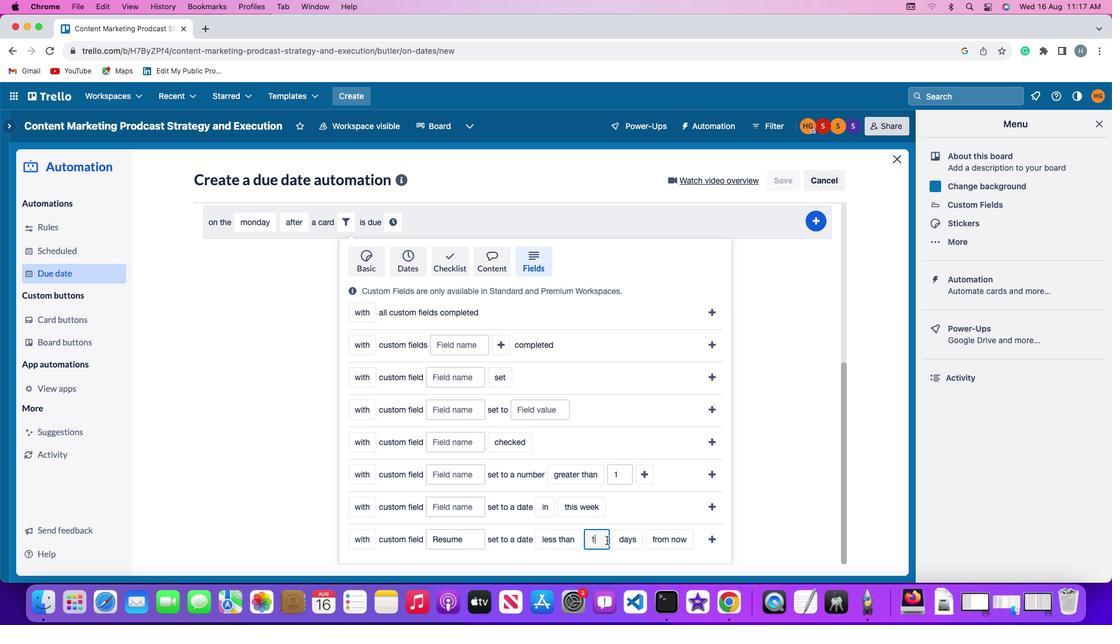 
Action: Key pressed Key.backspace'1'
Screenshot: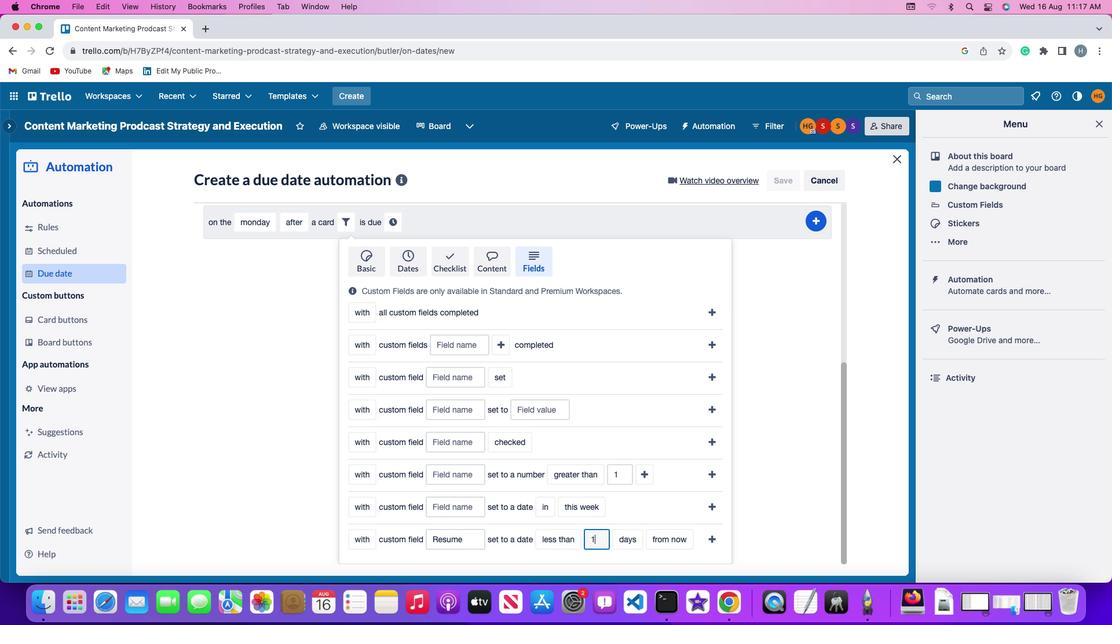 
Action: Mouse moved to (622, 541)
Screenshot: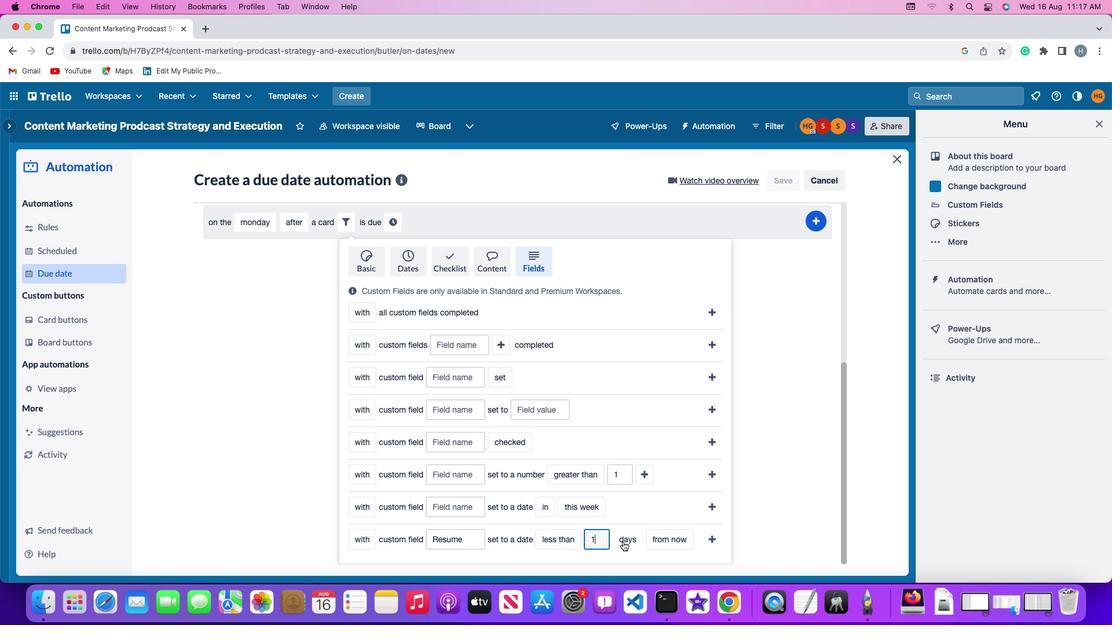 
Action: Mouse pressed left at (622, 541)
Screenshot: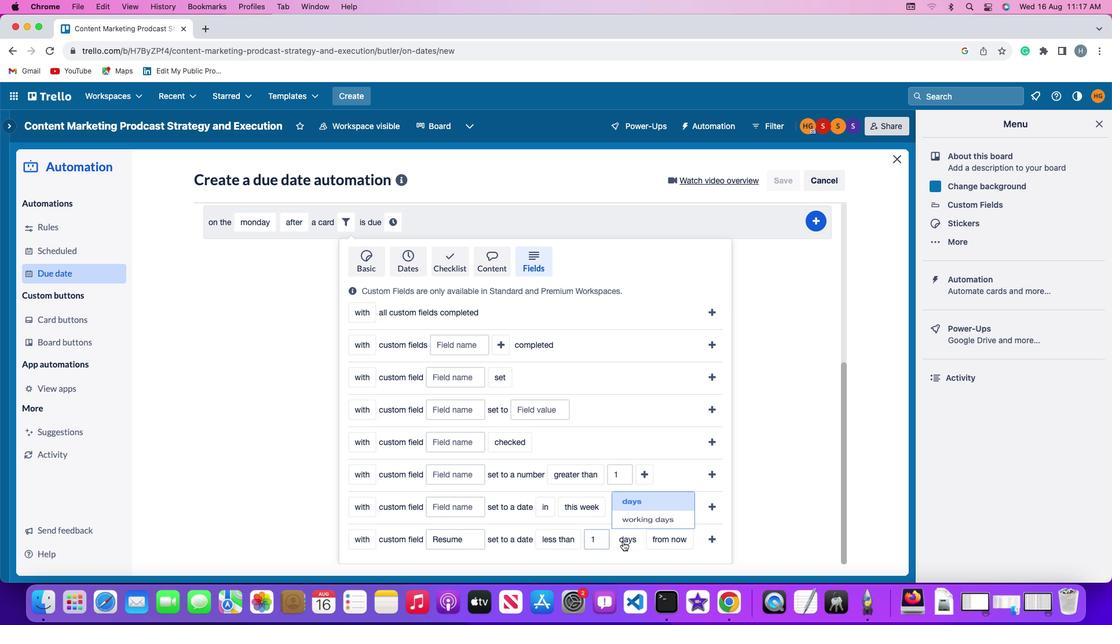 
Action: Mouse moved to (629, 496)
Screenshot: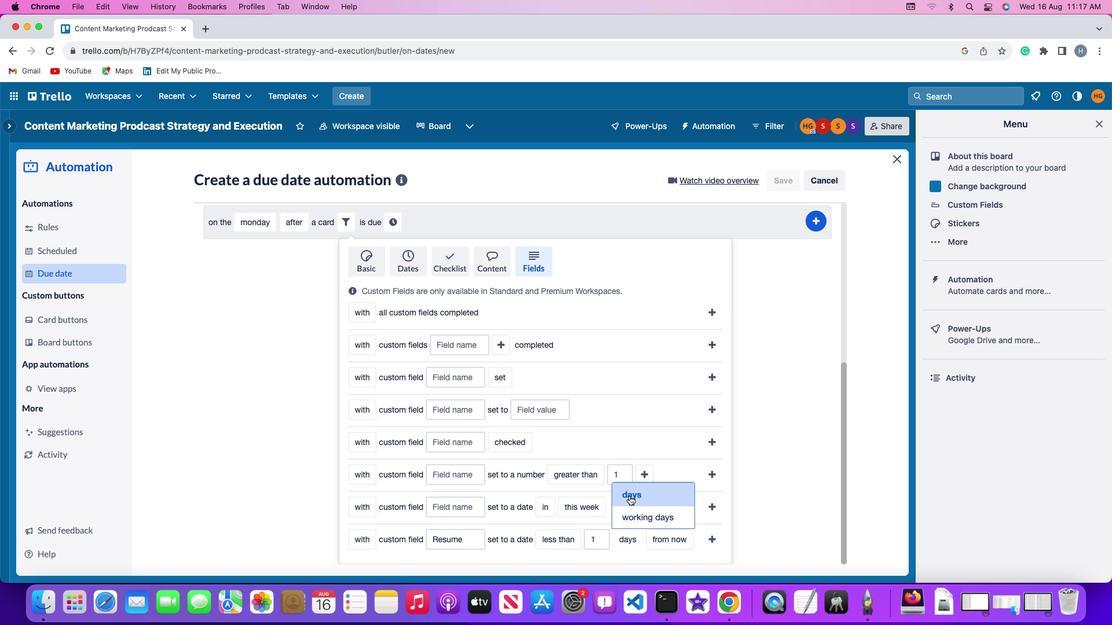 
Action: Mouse pressed left at (629, 496)
Screenshot: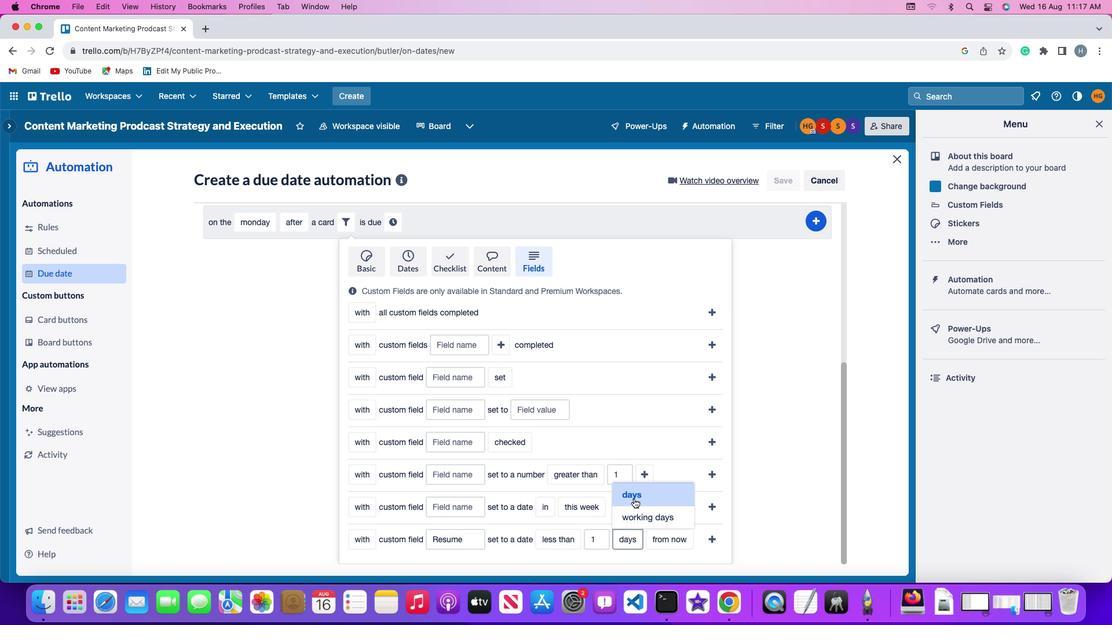 
Action: Mouse moved to (675, 541)
Screenshot: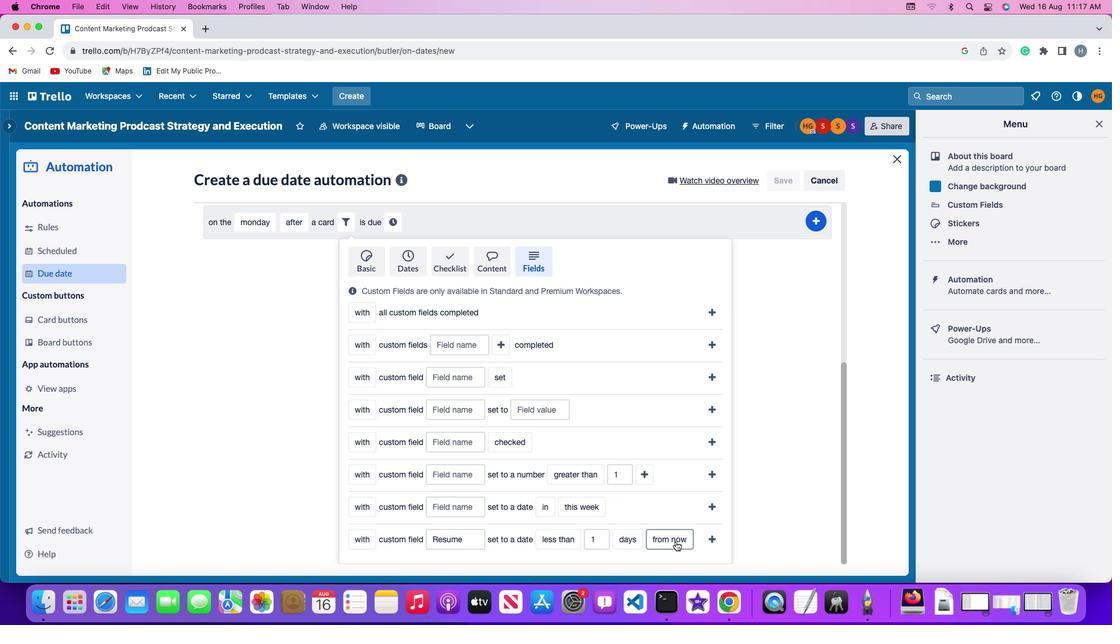 
Action: Mouse pressed left at (675, 541)
Screenshot: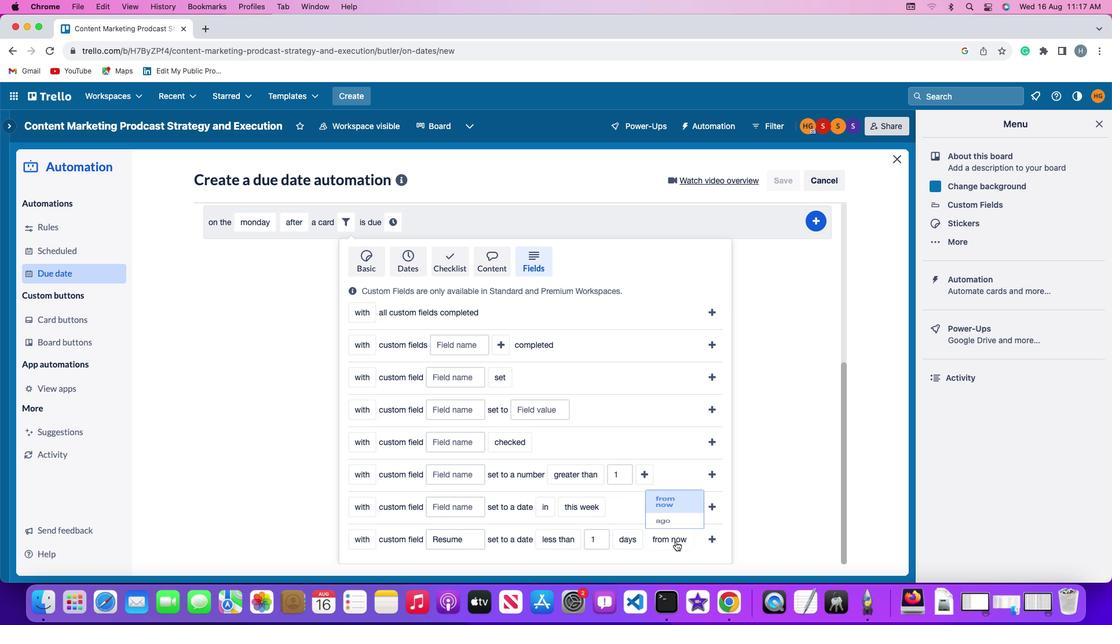 
Action: Mouse moved to (666, 522)
Screenshot: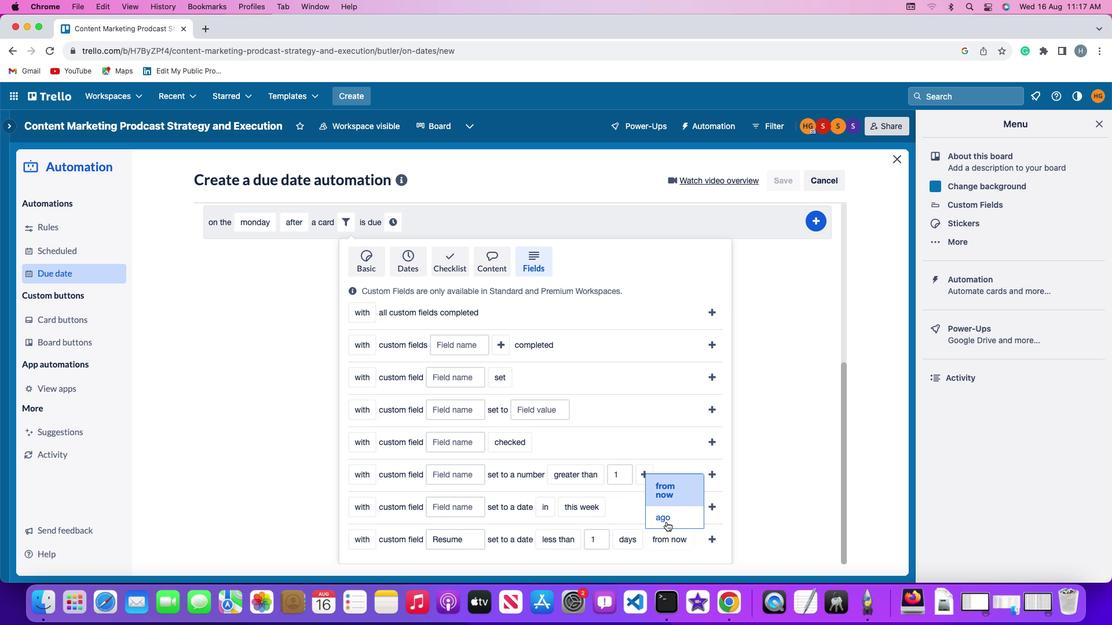
Action: Mouse pressed left at (666, 522)
Screenshot: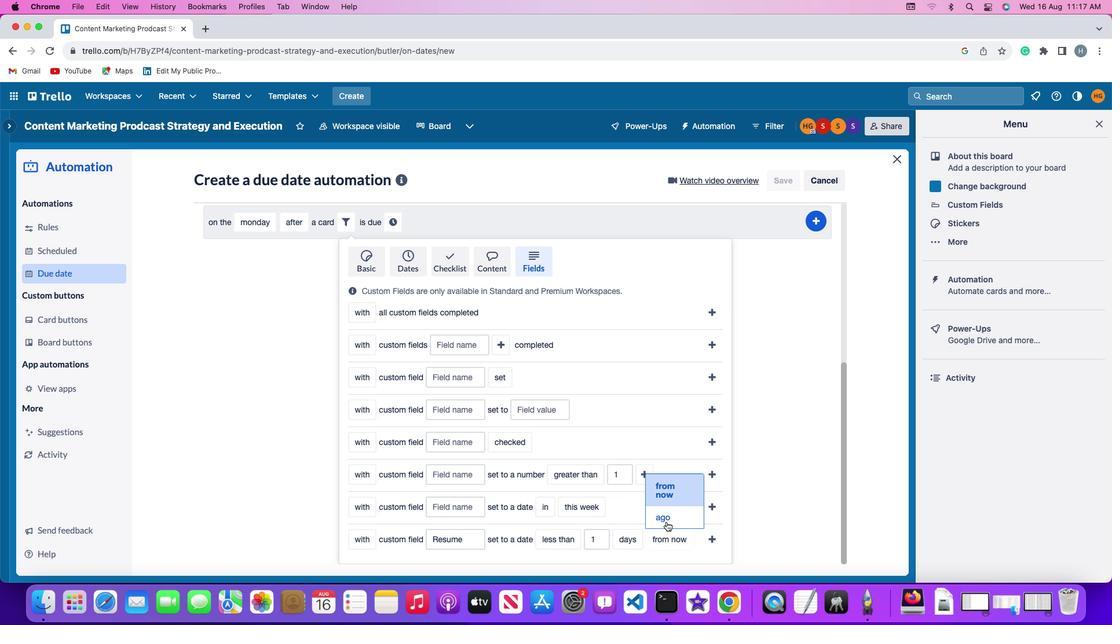 
Action: Mouse moved to (683, 534)
Screenshot: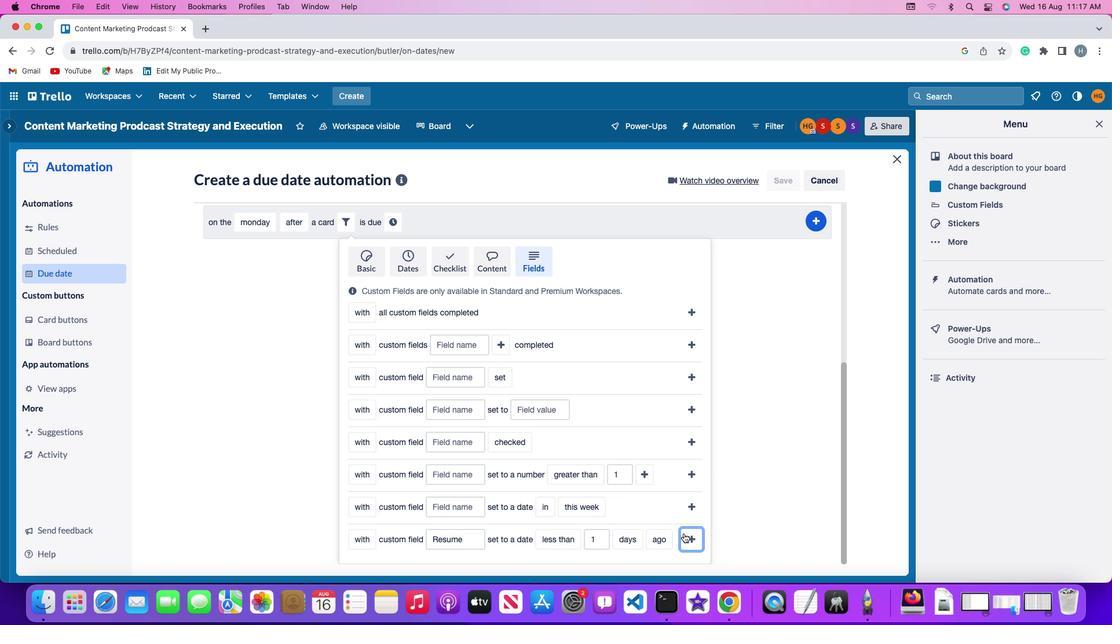 
Action: Mouse pressed left at (683, 534)
Screenshot: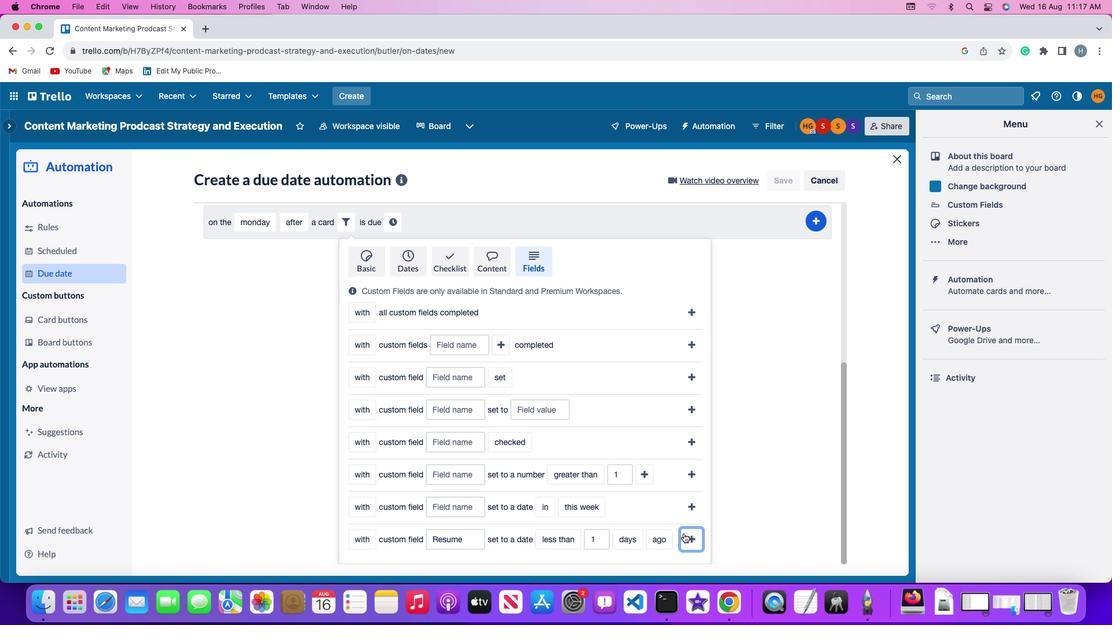 
Action: Mouse moved to (644, 509)
Screenshot: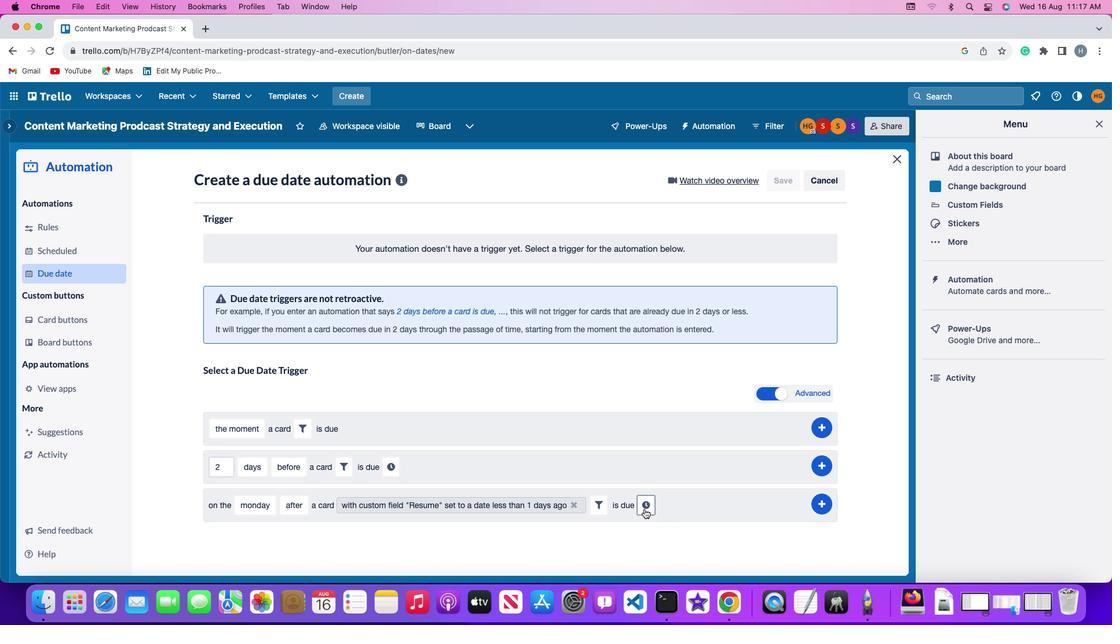 
Action: Mouse pressed left at (644, 509)
Screenshot: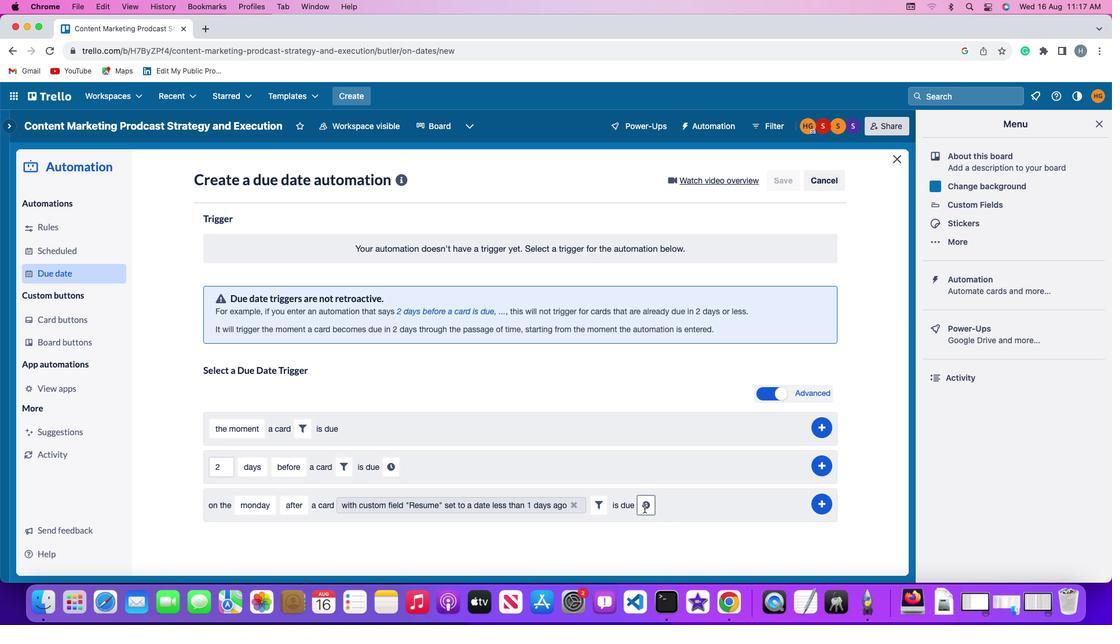 
Action: Mouse moved to (669, 508)
Screenshot: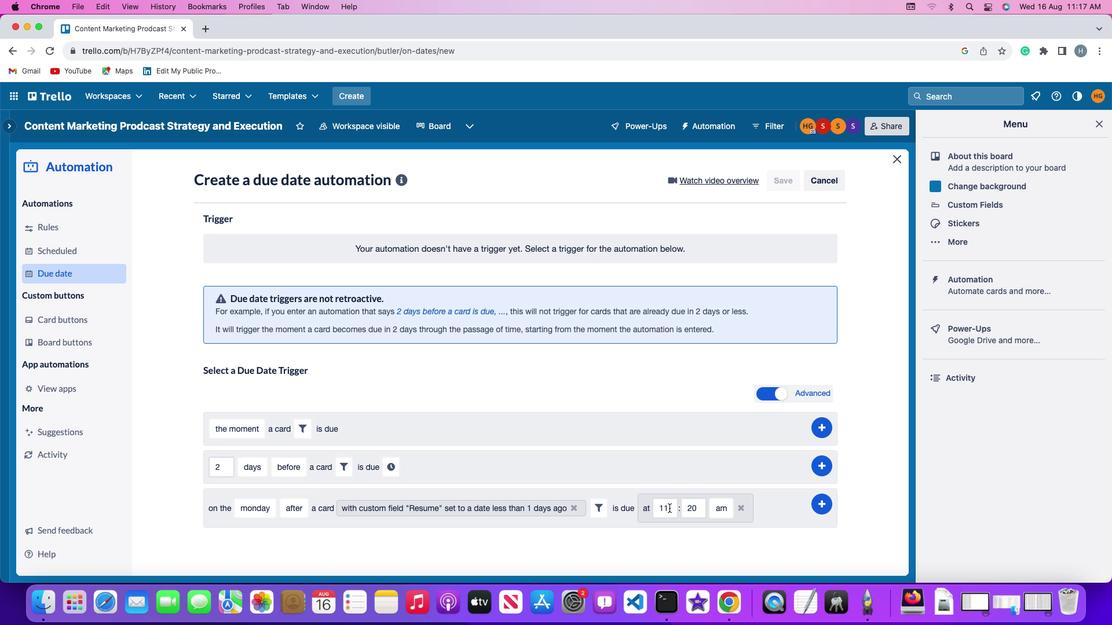 
Action: Mouse pressed left at (669, 508)
Screenshot: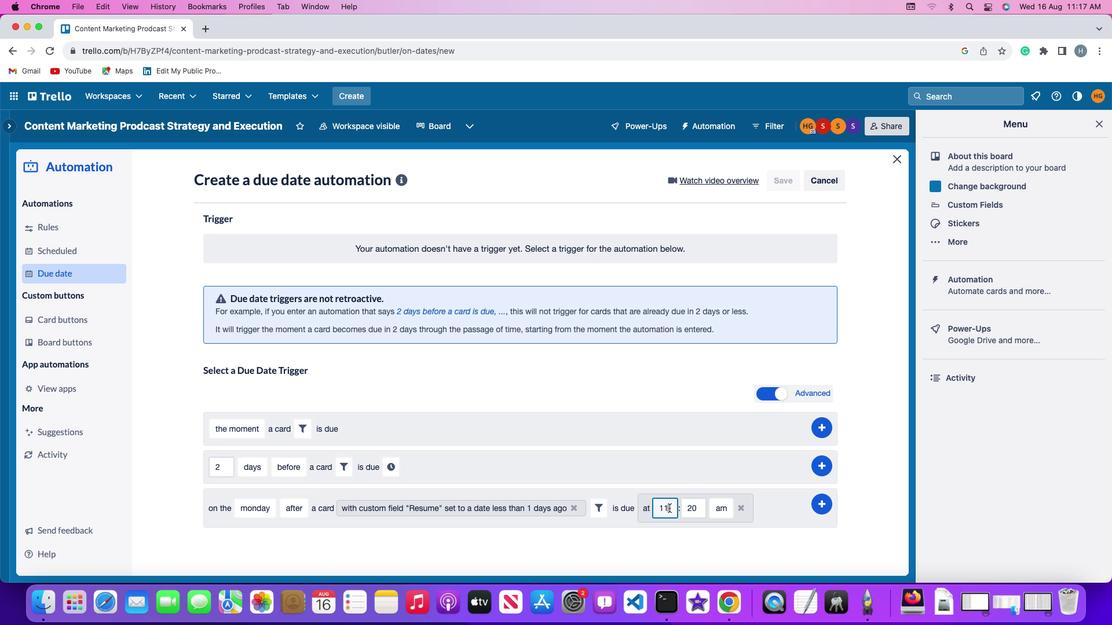 
Action: Key pressed Key.backspaceKey.backspace'1''1'
Screenshot: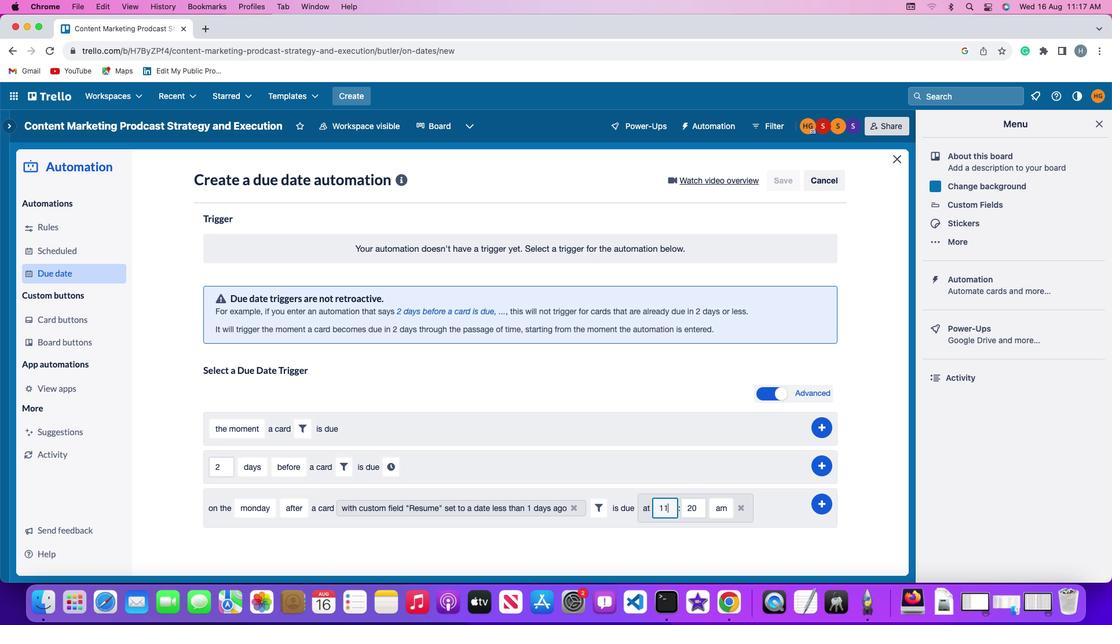 
Action: Mouse moved to (701, 506)
Screenshot: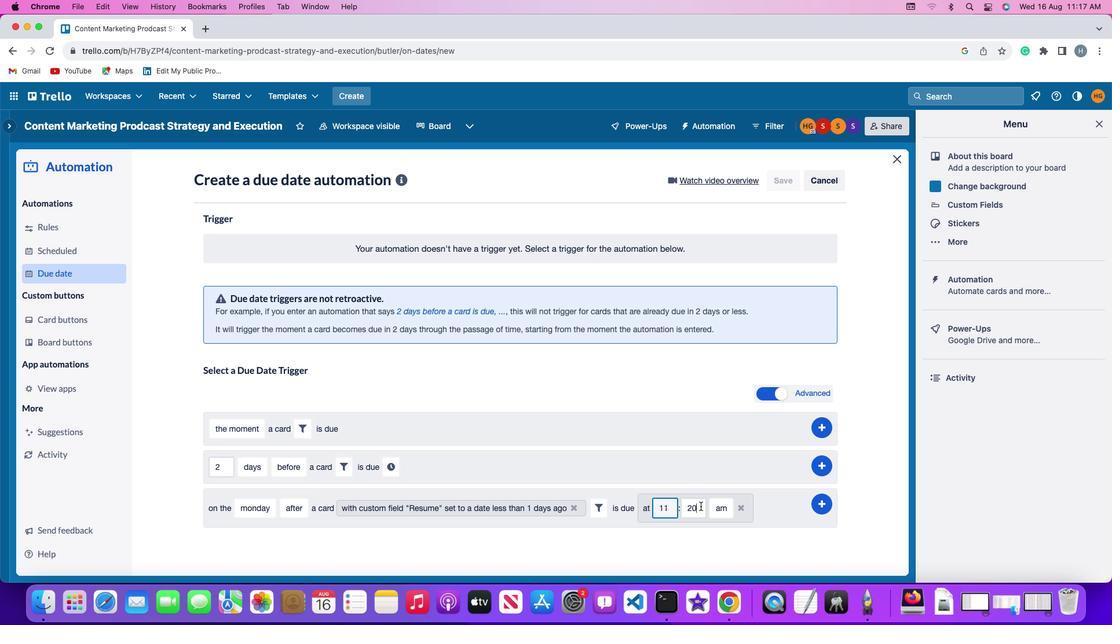 
Action: Mouse pressed left at (701, 506)
Screenshot: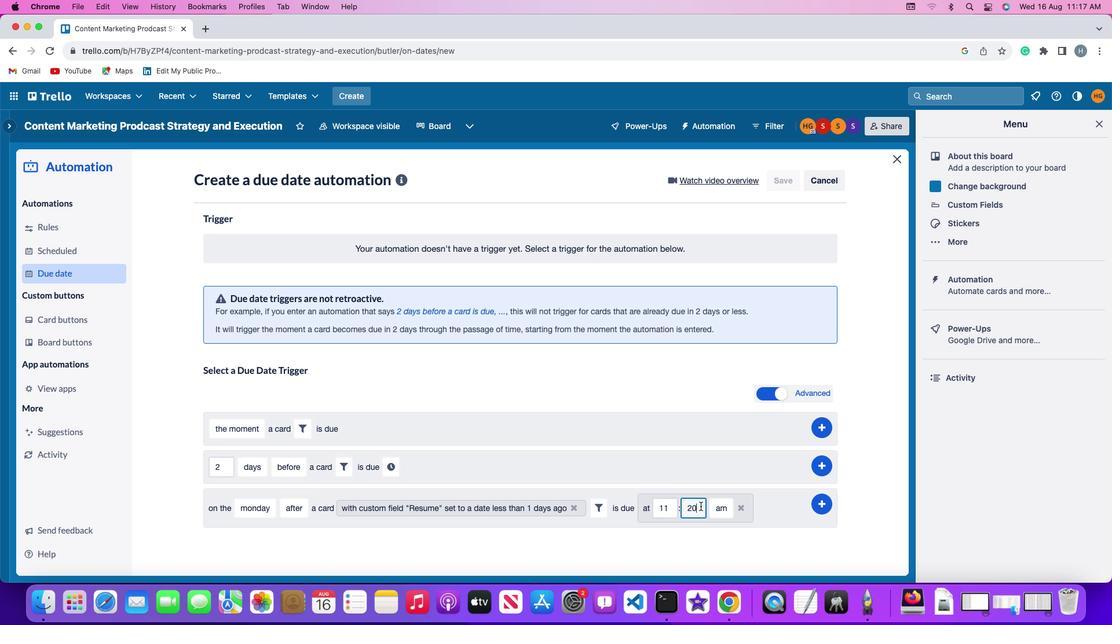 
Action: Key pressed Key.backspaceKey.backspace'0''0'
Screenshot: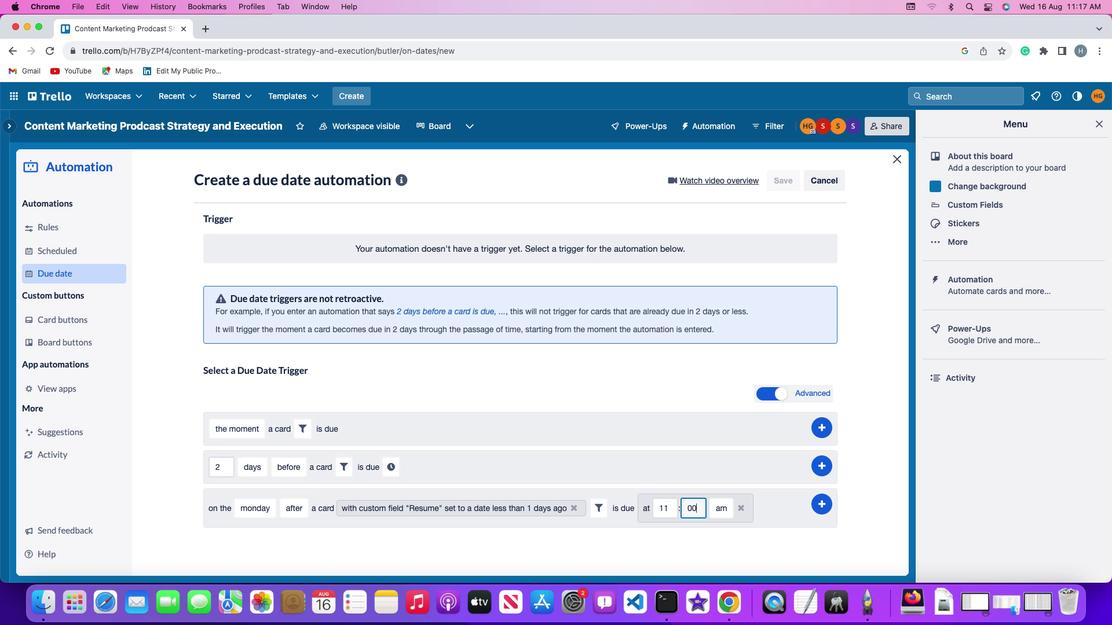 
Action: Mouse moved to (720, 506)
Screenshot: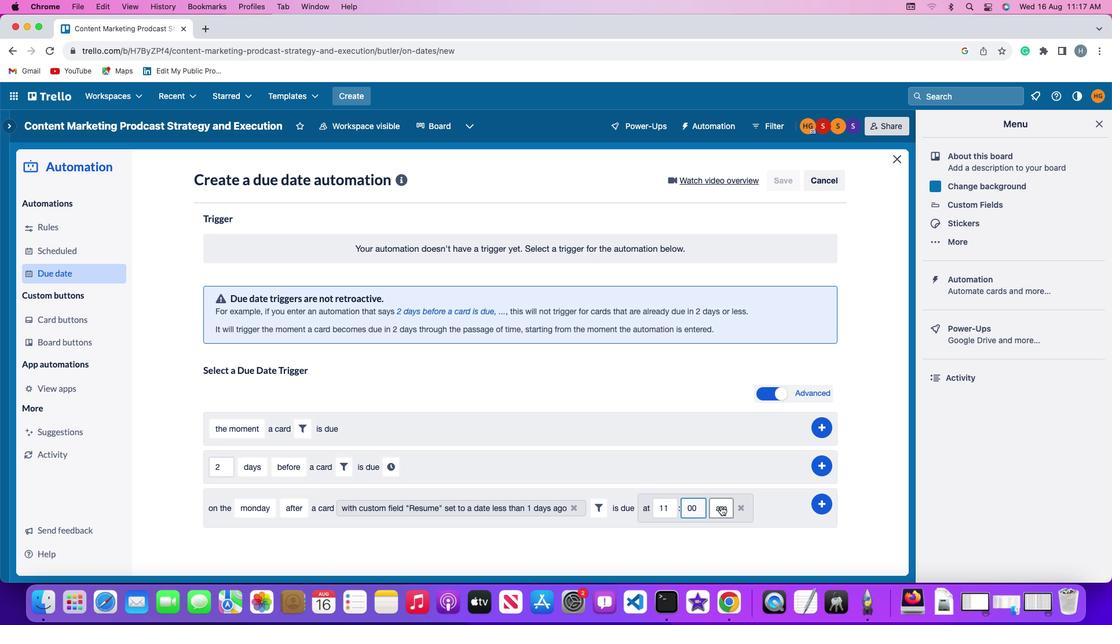 
Action: Mouse pressed left at (720, 506)
Screenshot: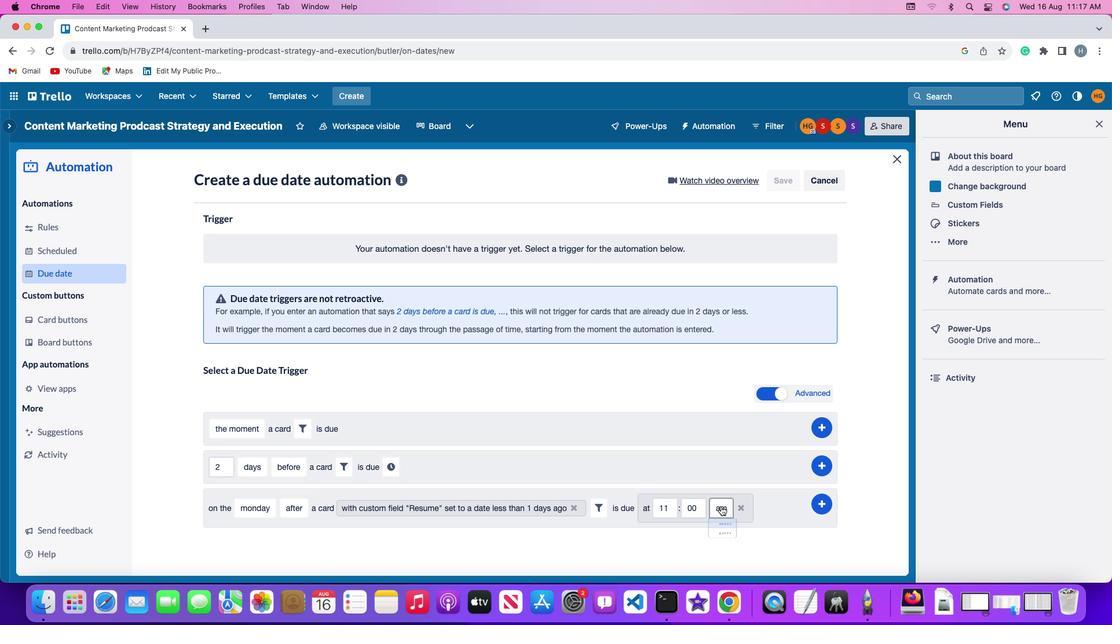 
Action: Mouse moved to (724, 524)
Screenshot: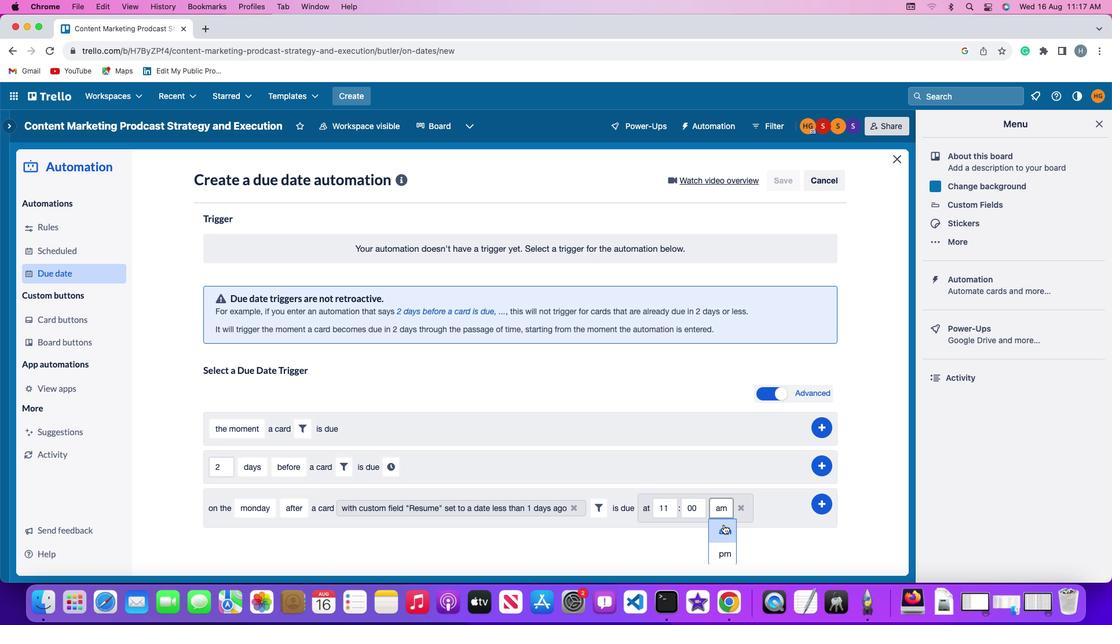 
Action: Mouse pressed left at (724, 524)
Screenshot: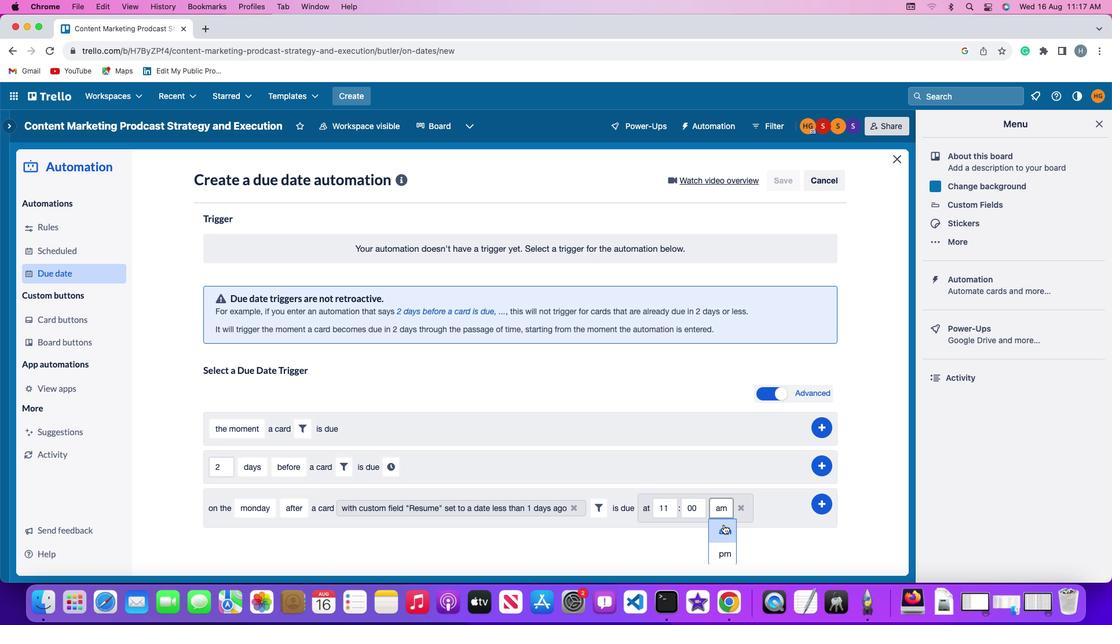 
Action: Mouse moved to (825, 499)
Screenshot: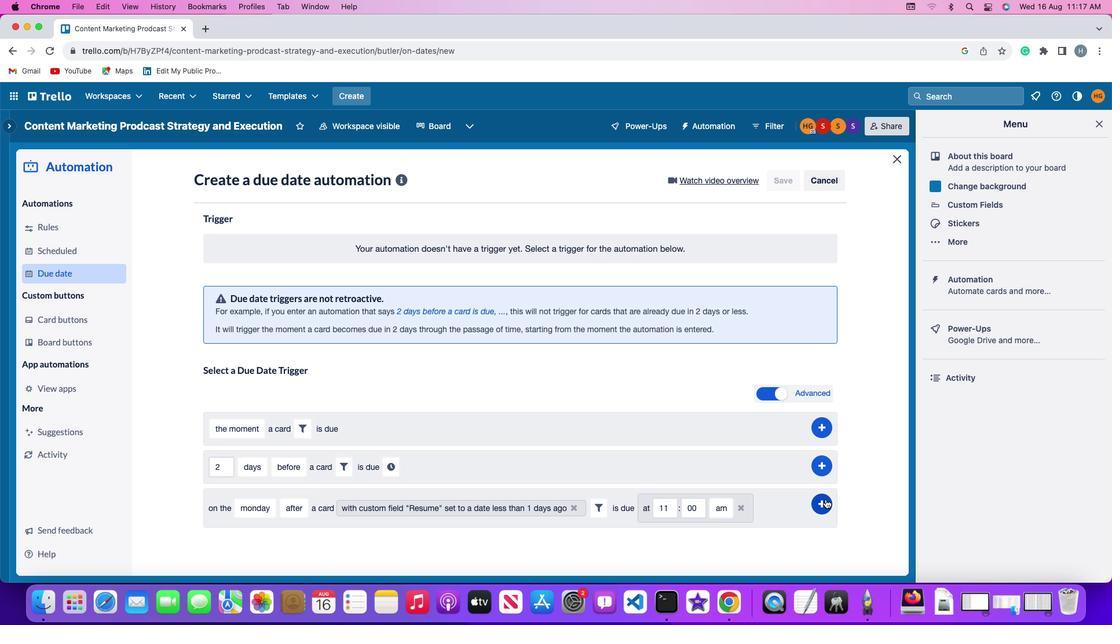 
Action: Mouse pressed left at (825, 499)
Screenshot: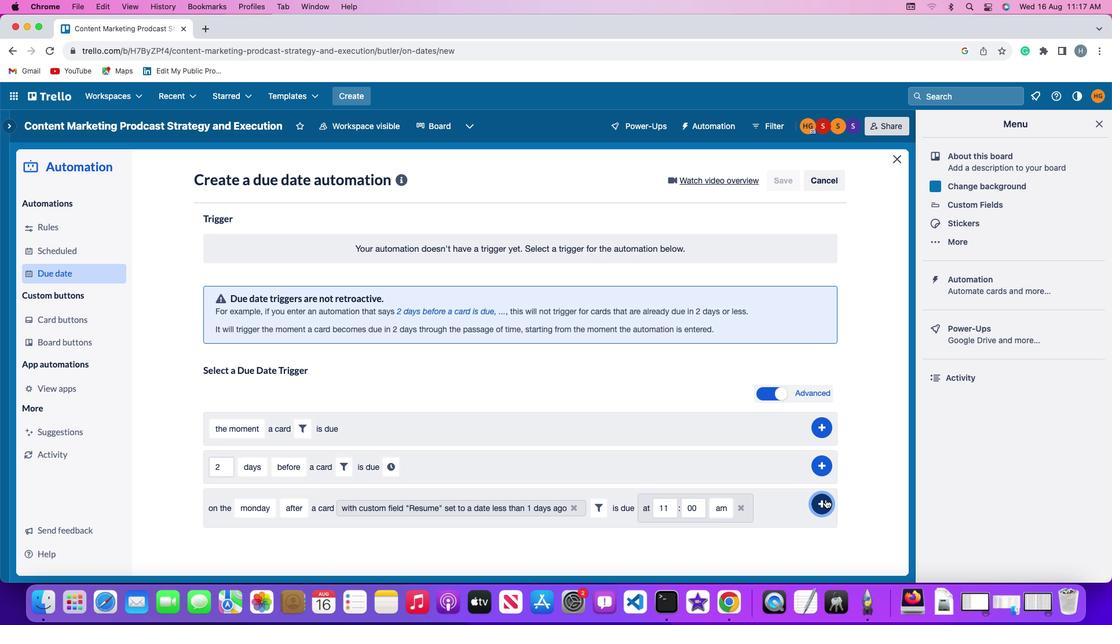 
Action: Mouse moved to (868, 402)
Screenshot: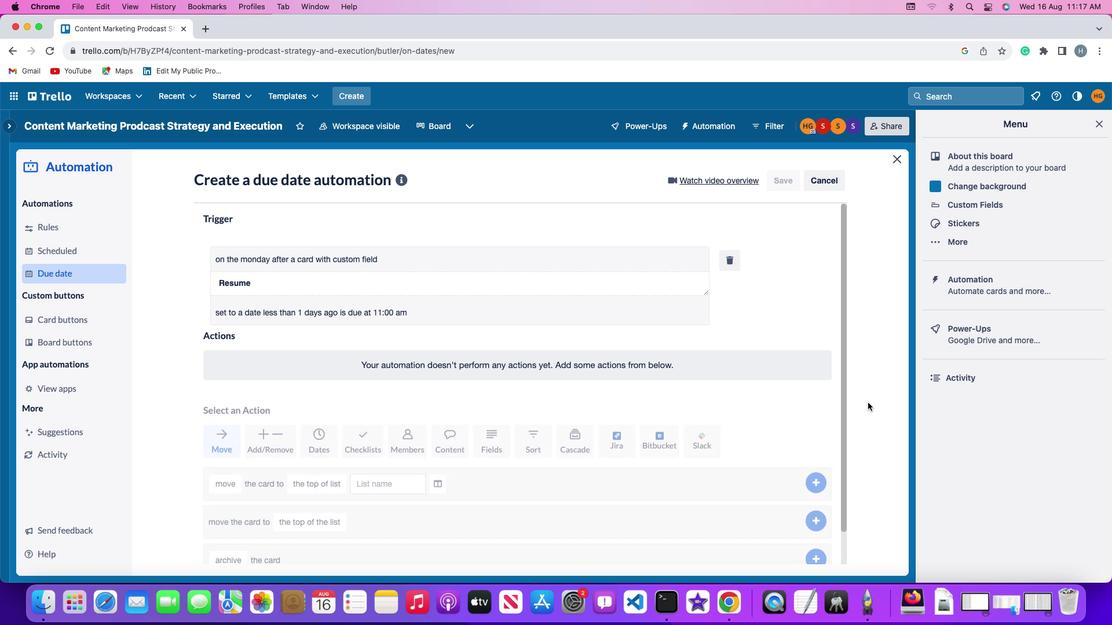 
